 Task: Create a due date automation trigger when advanced on, 2 days after a card is due add fields without custom field "Resume" set to a number lower or equal to 1 and lower or equal to 10 at 11:00 AM.
Action: Mouse moved to (1125, 92)
Screenshot: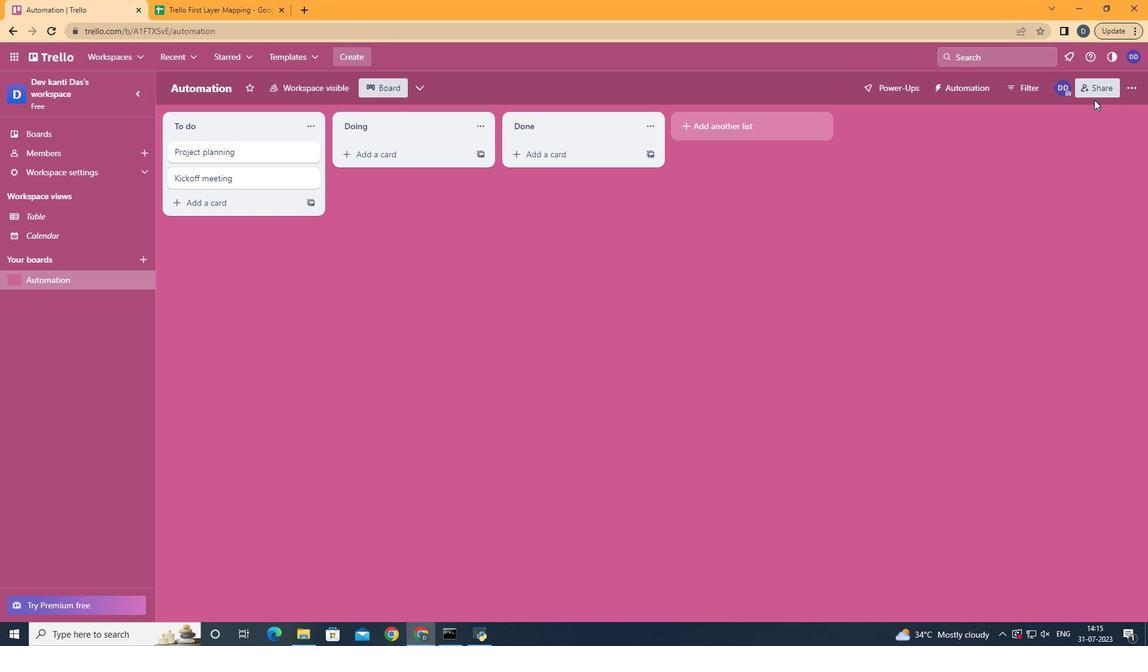 
Action: Mouse pressed left at (1125, 92)
Screenshot: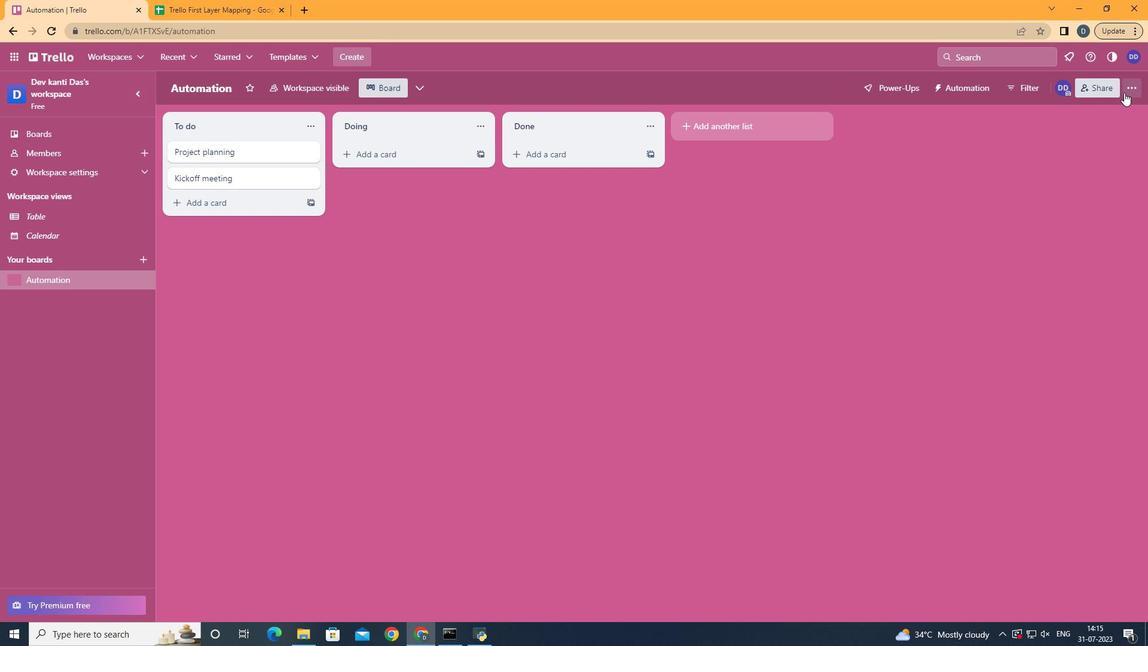 
Action: Mouse moved to (1052, 242)
Screenshot: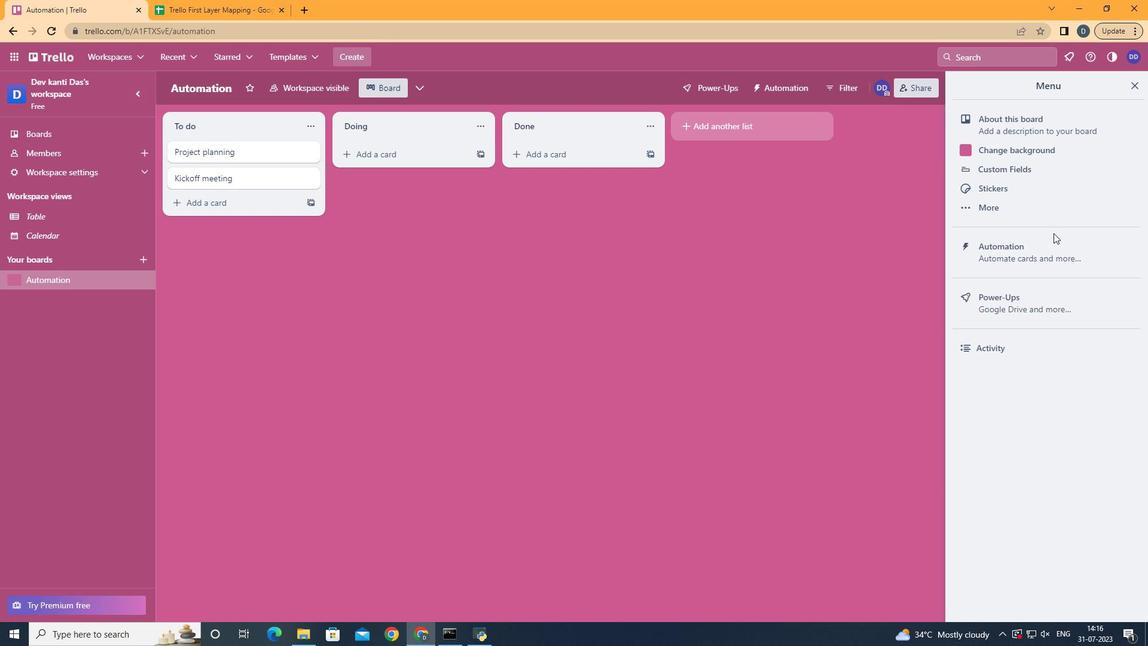 
Action: Mouse pressed left at (1052, 242)
Screenshot: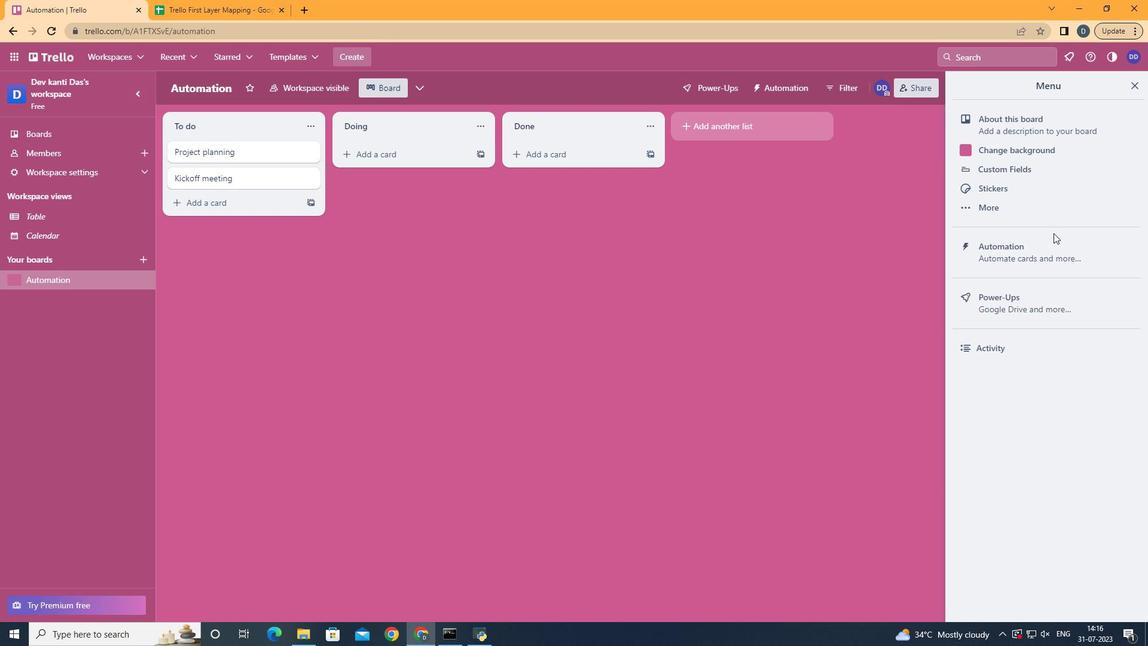 
Action: Mouse moved to (233, 235)
Screenshot: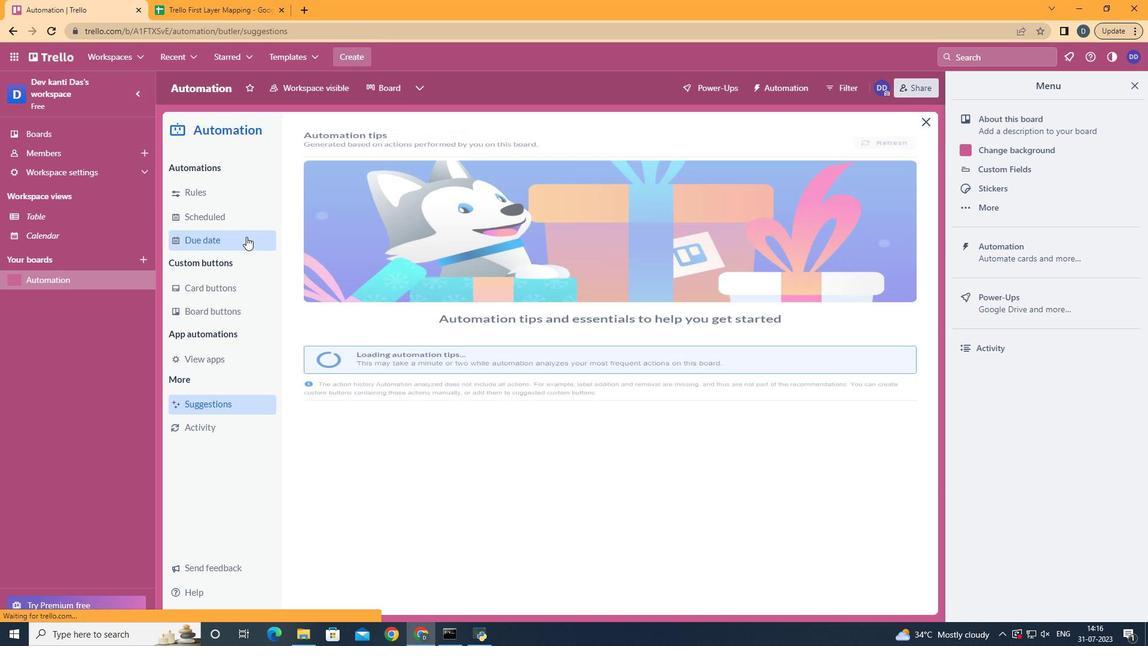 
Action: Mouse pressed left at (233, 235)
Screenshot: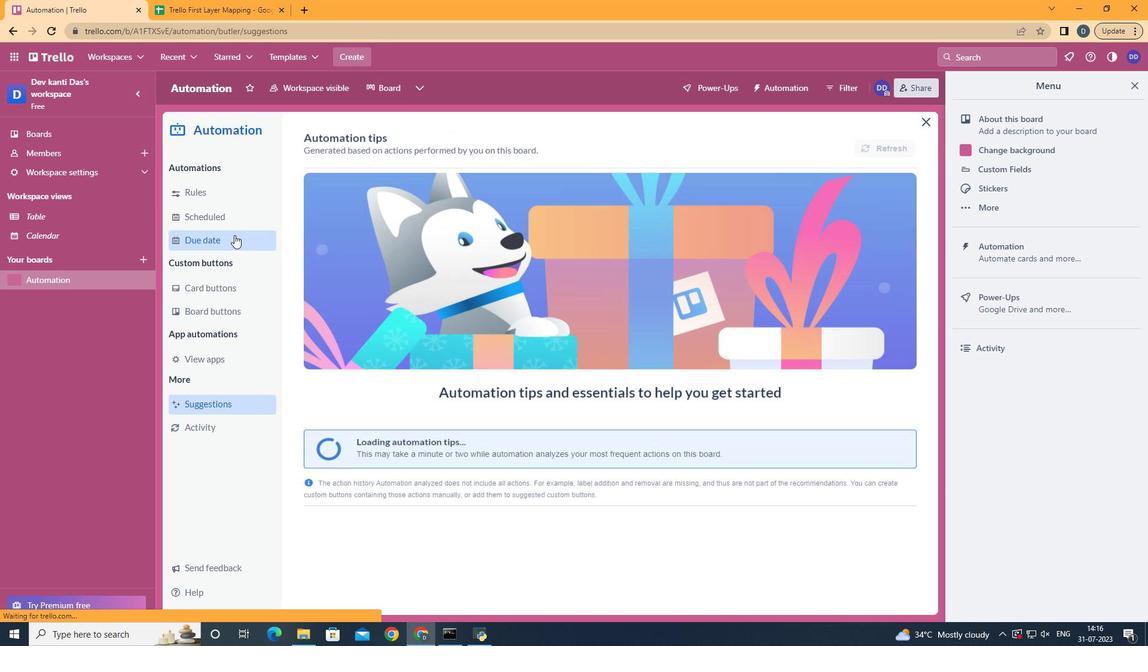 
Action: Mouse moved to (820, 142)
Screenshot: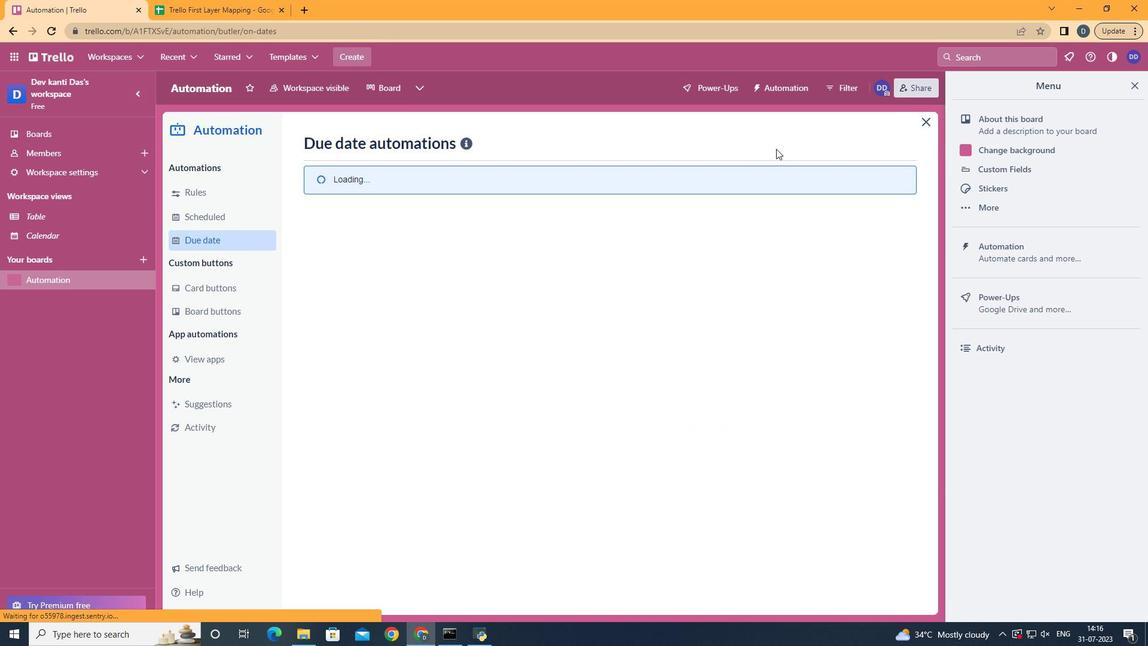 
Action: Mouse pressed left at (820, 142)
Screenshot: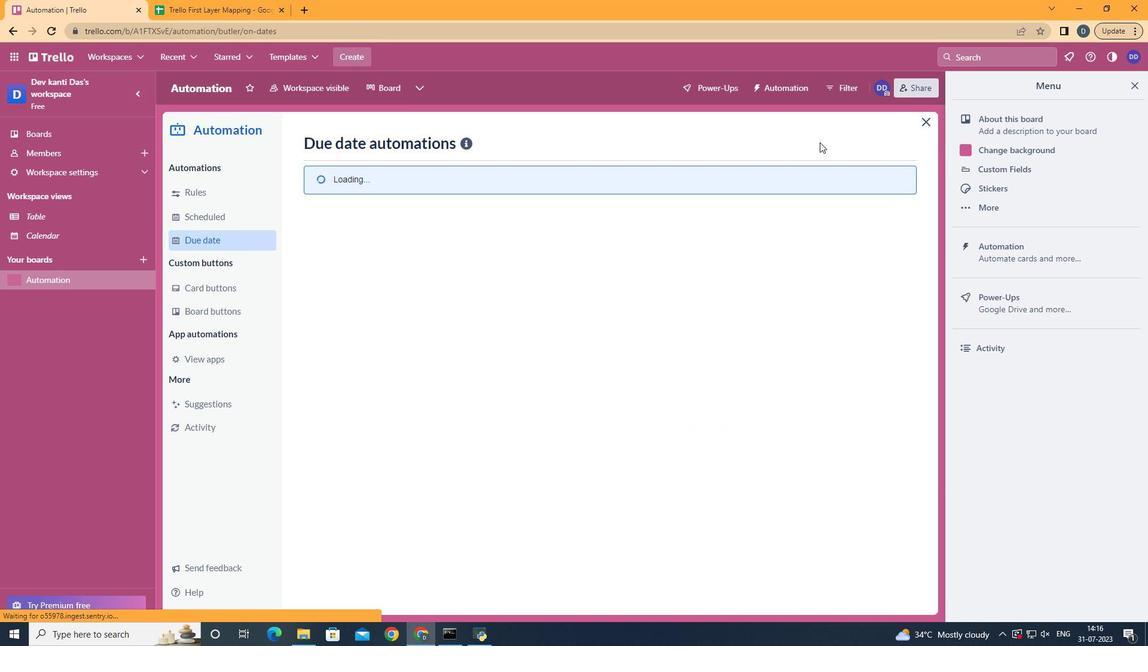 
Action: Mouse pressed left at (820, 142)
Screenshot: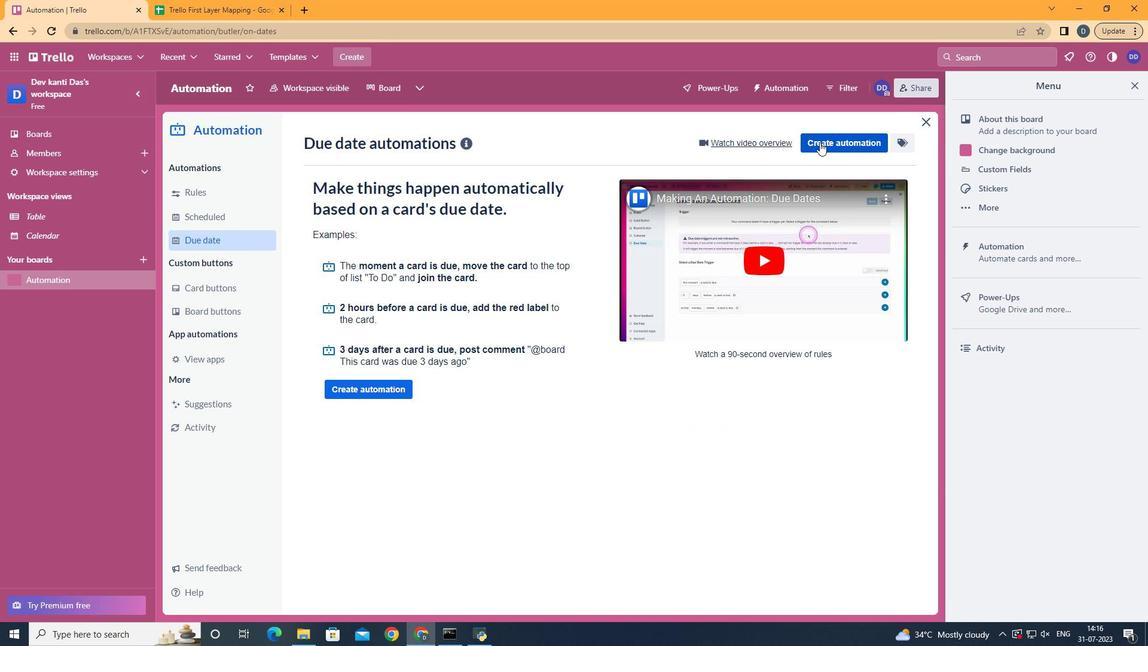 
Action: Mouse moved to (536, 254)
Screenshot: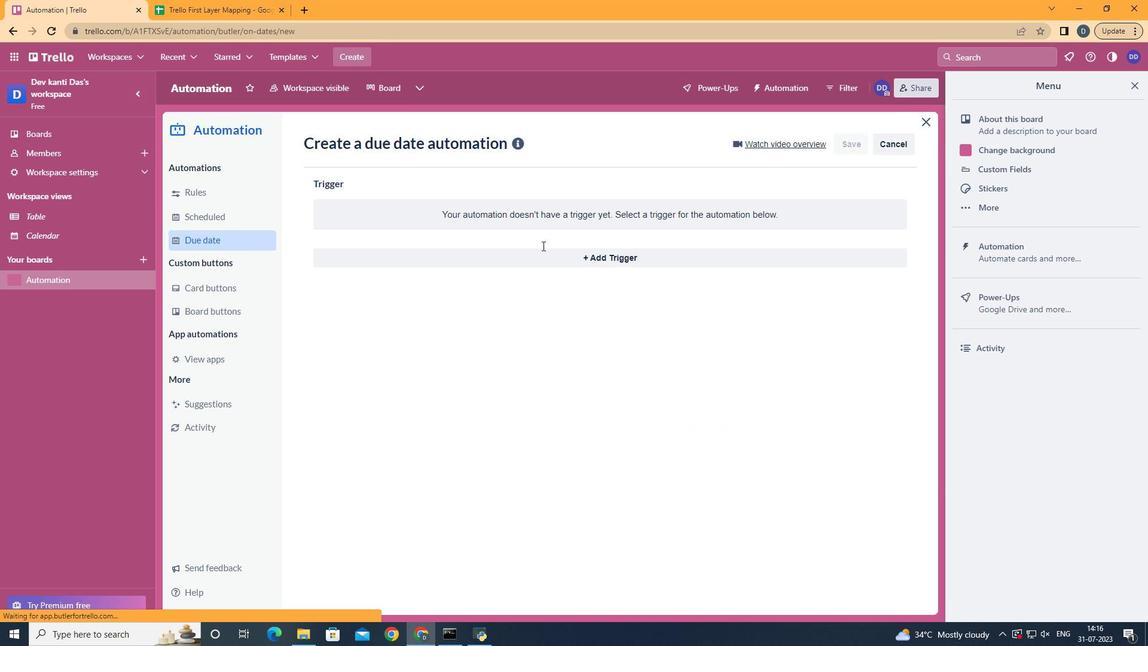 
Action: Mouse pressed left at (536, 254)
Screenshot: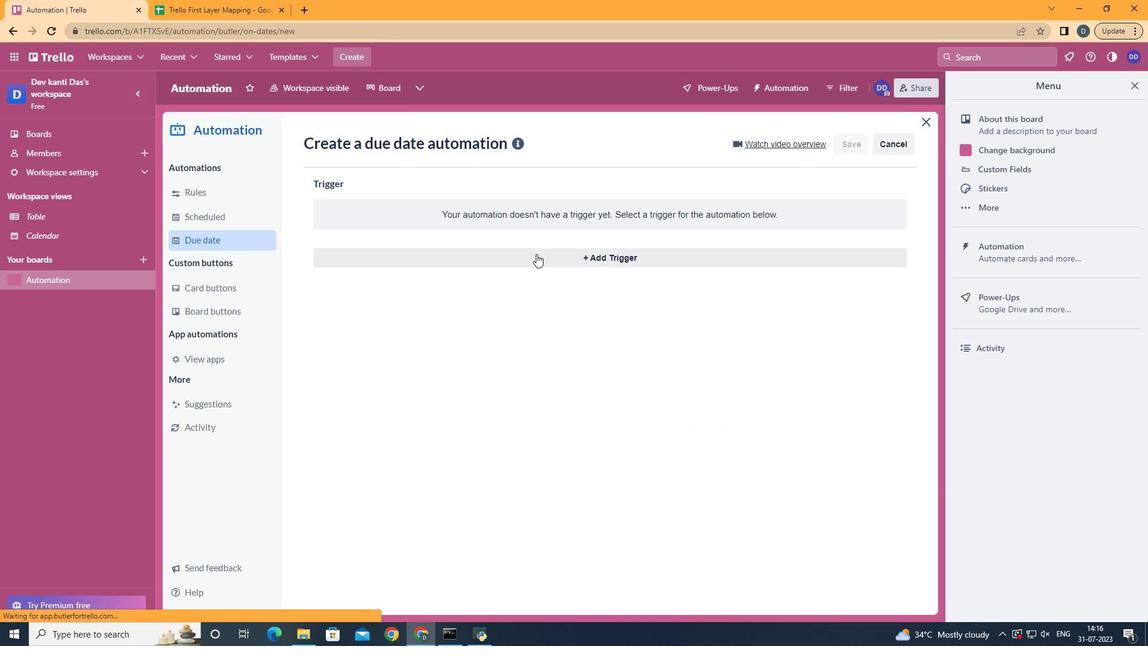 
Action: Mouse moved to (426, 484)
Screenshot: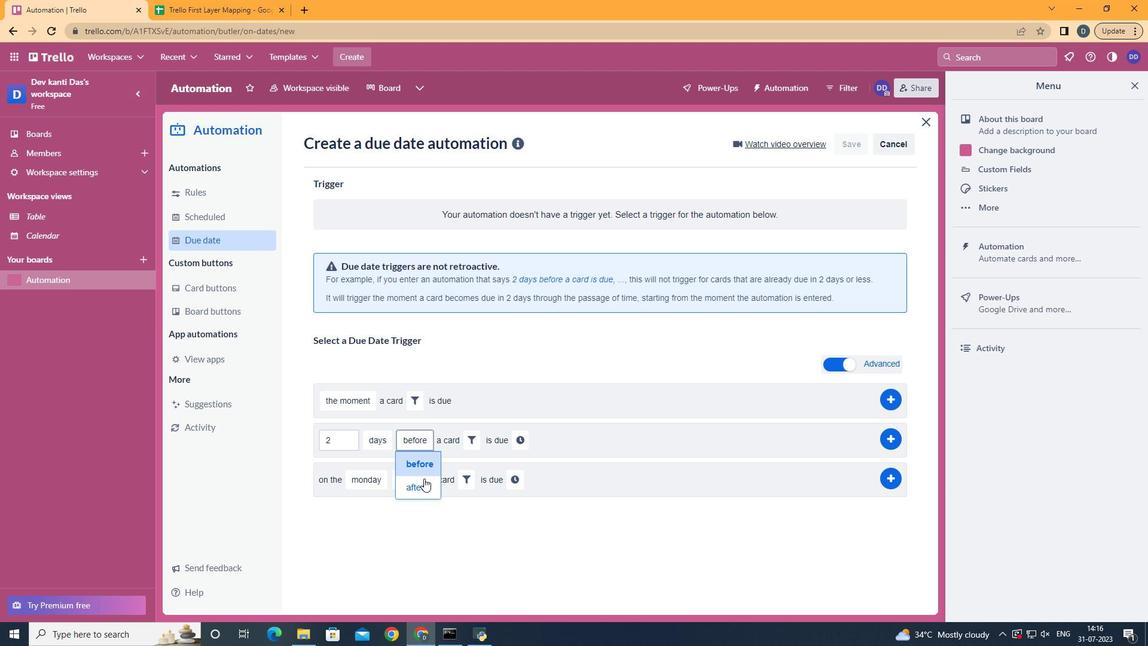 
Action: Mouse pressed left at (426, 484)
Screenshot: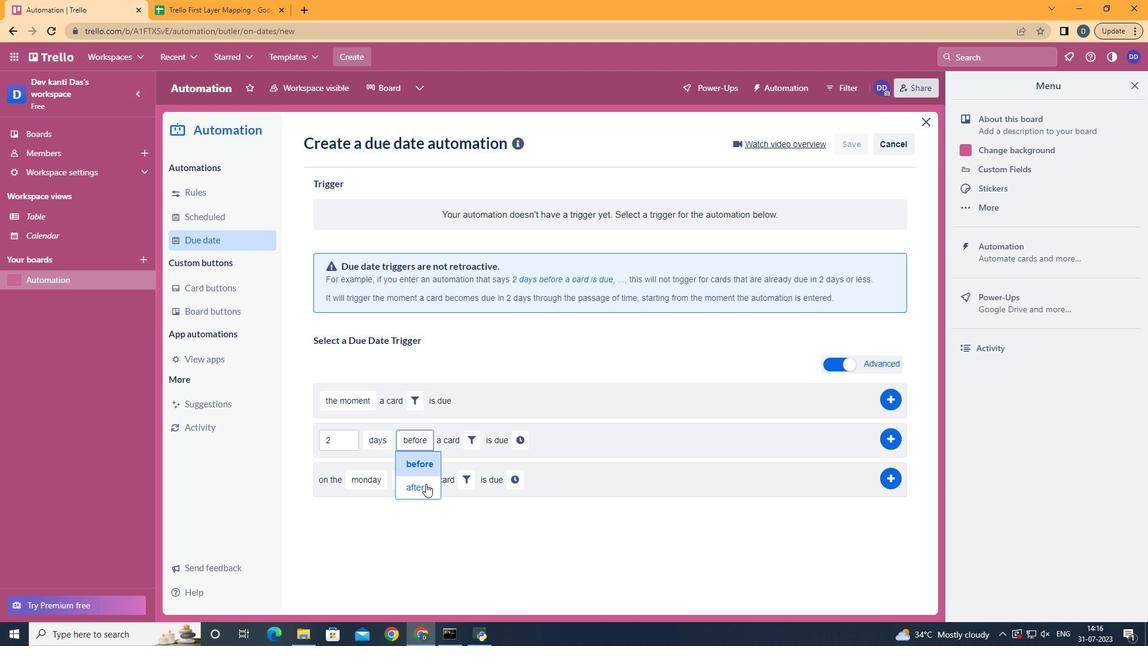 
Action: Mouse moved to (463, 436)
Screenshot: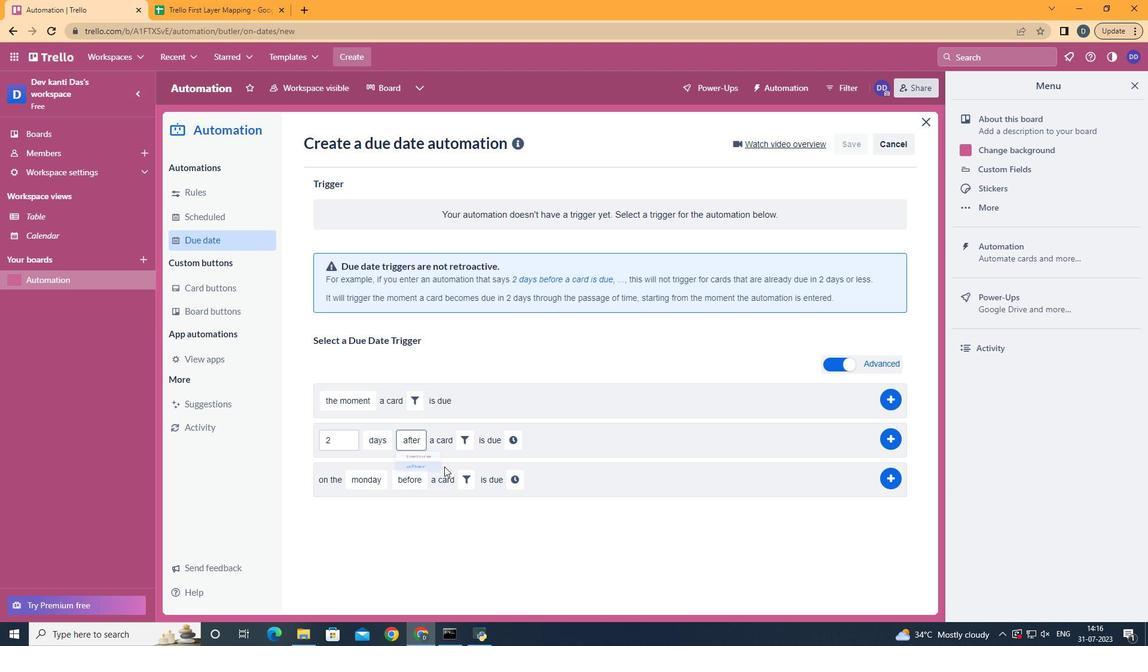 
Action: Mouse pressed left at (463, 436)
Screenshot: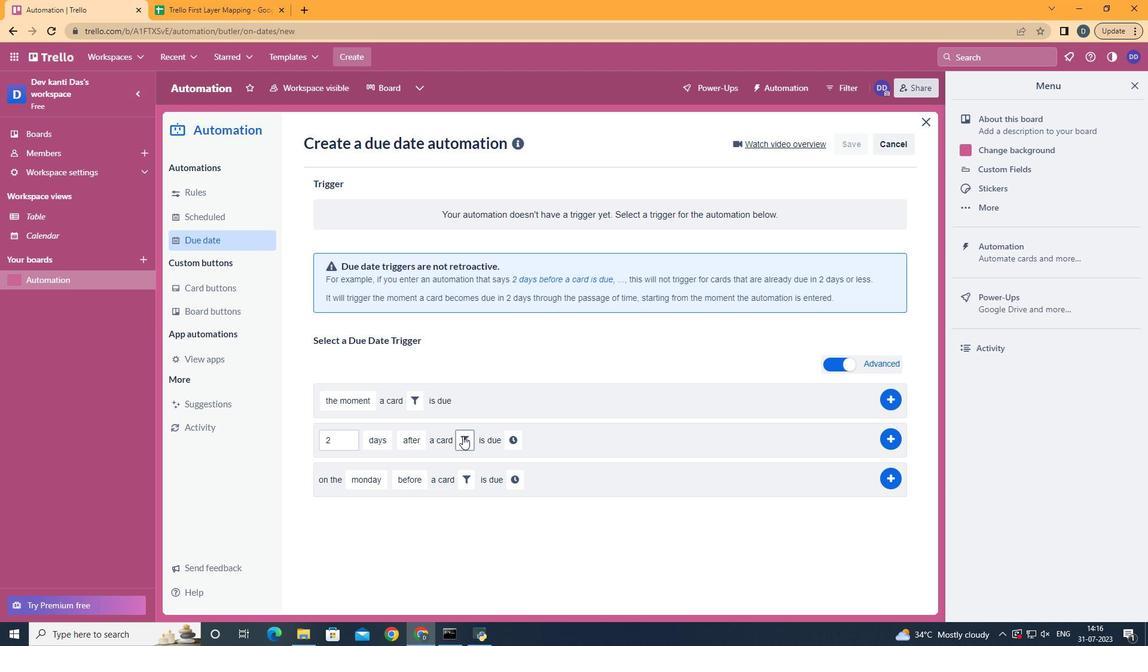 
Action: Mouse moved to (658, 472)
Screenshot: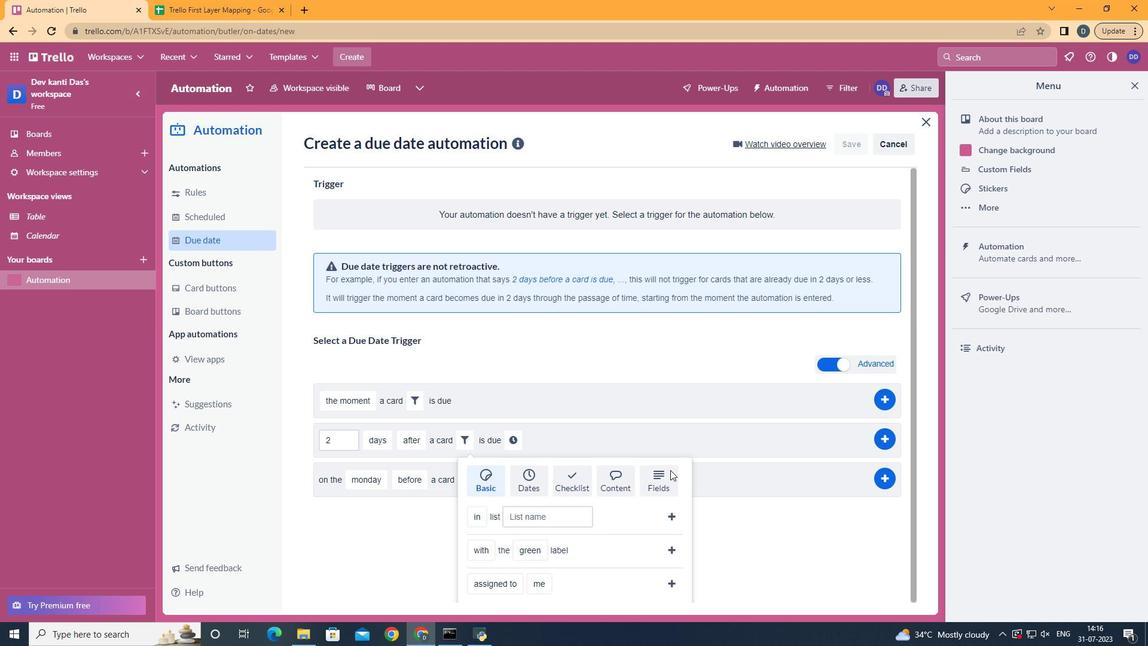 
Action: Mouse pressed left at (658, 472)
Screenshot: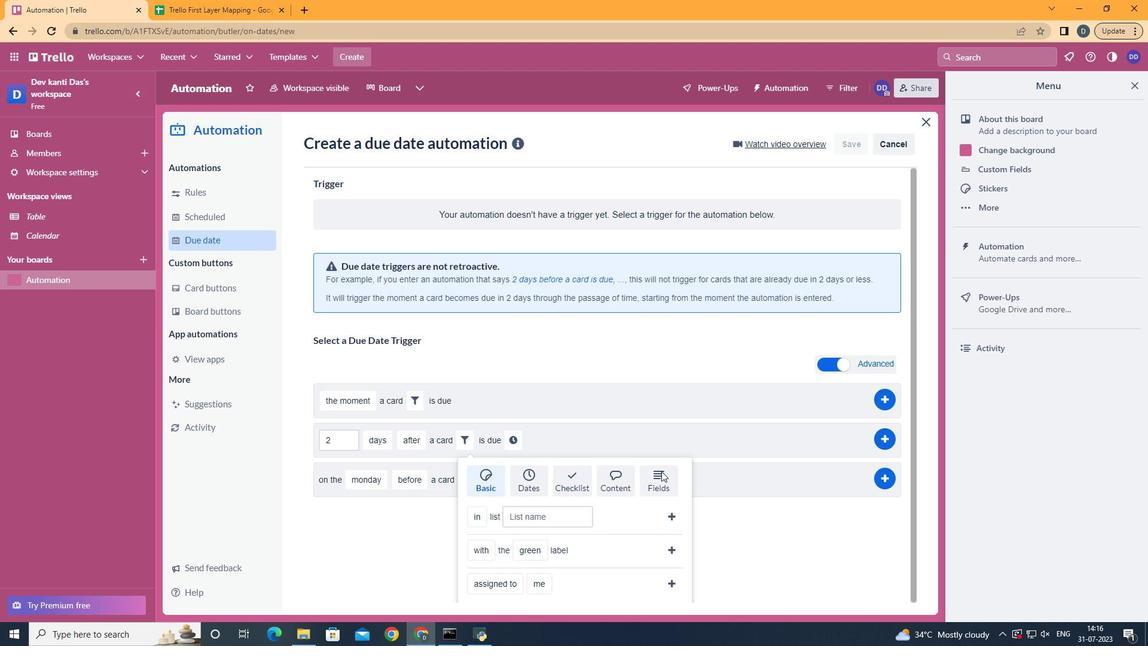 
Action: Mouse scrolled (658, 472) with delta (0, 0)
Screenshot: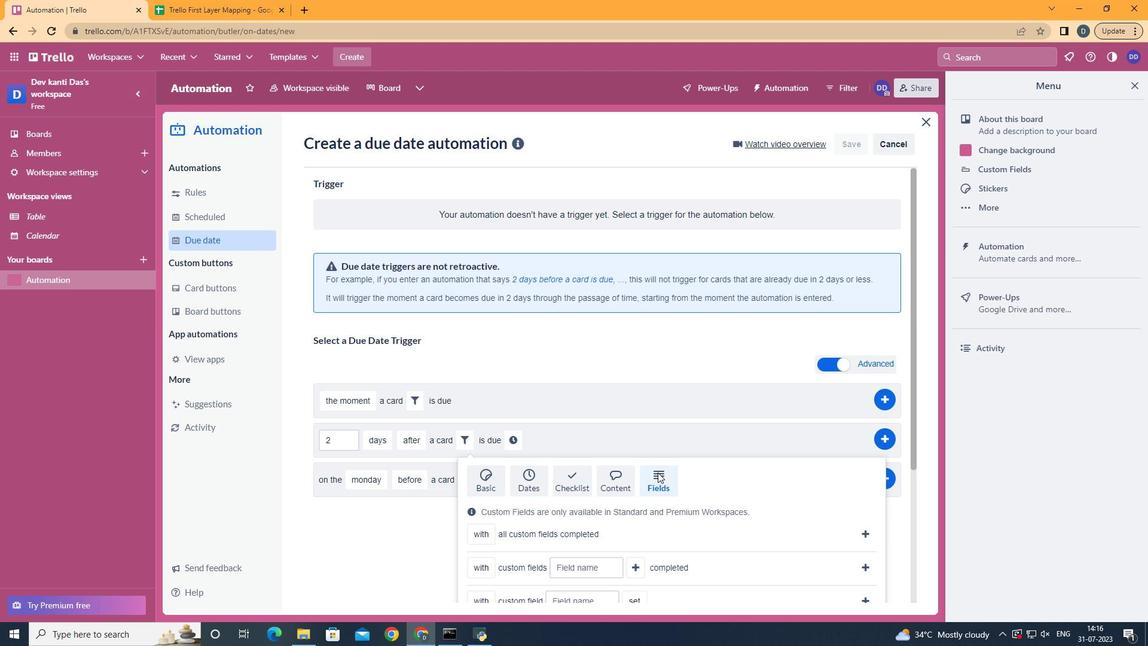 
Action: Mouse scrolled (658, 472) with delta (0, 0)
Screenshot: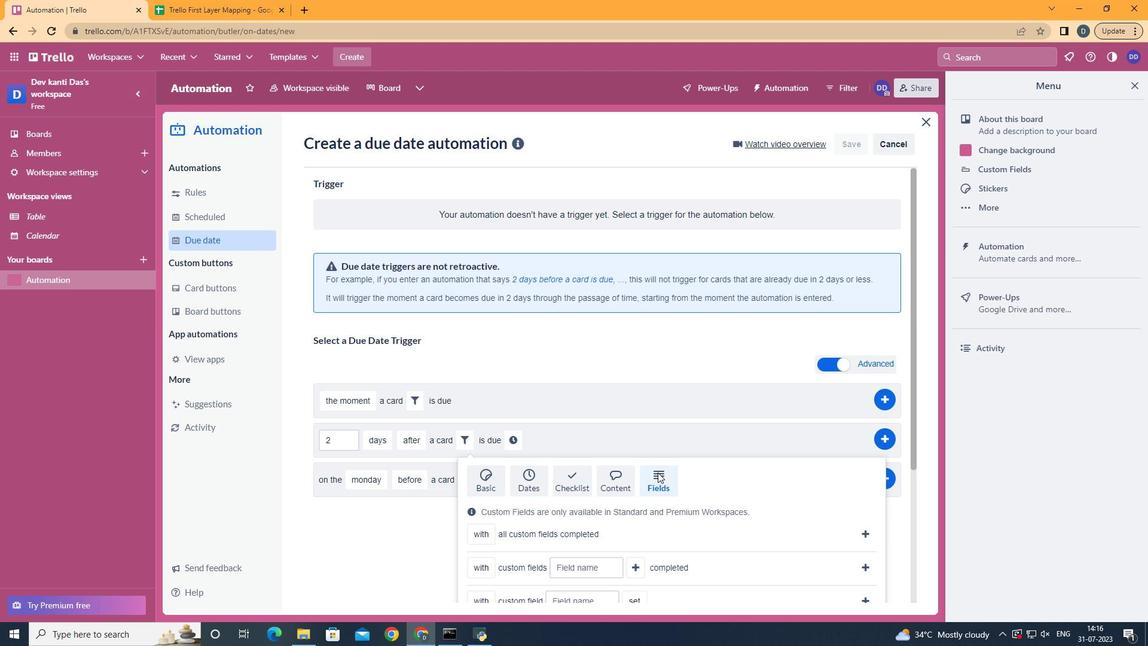 
Action: Mouse scrolled (658, 472) with delta (0, 0)
Screenshot: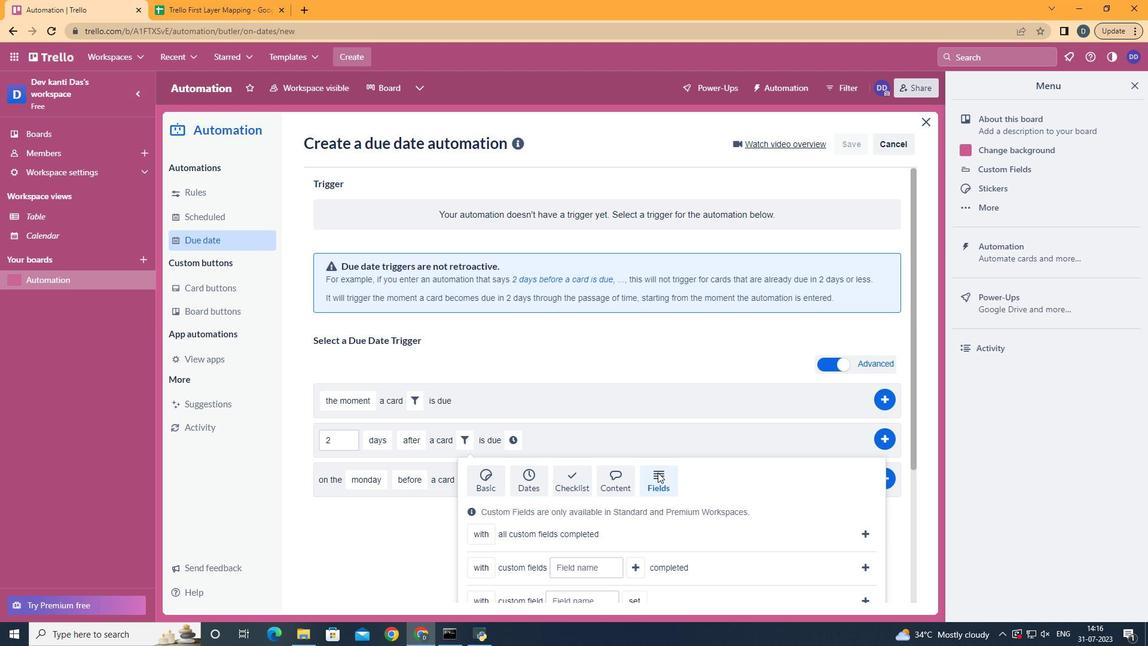 
Action: Mouse scrolled (658, 472) with delta (0, 0)
Screenshot: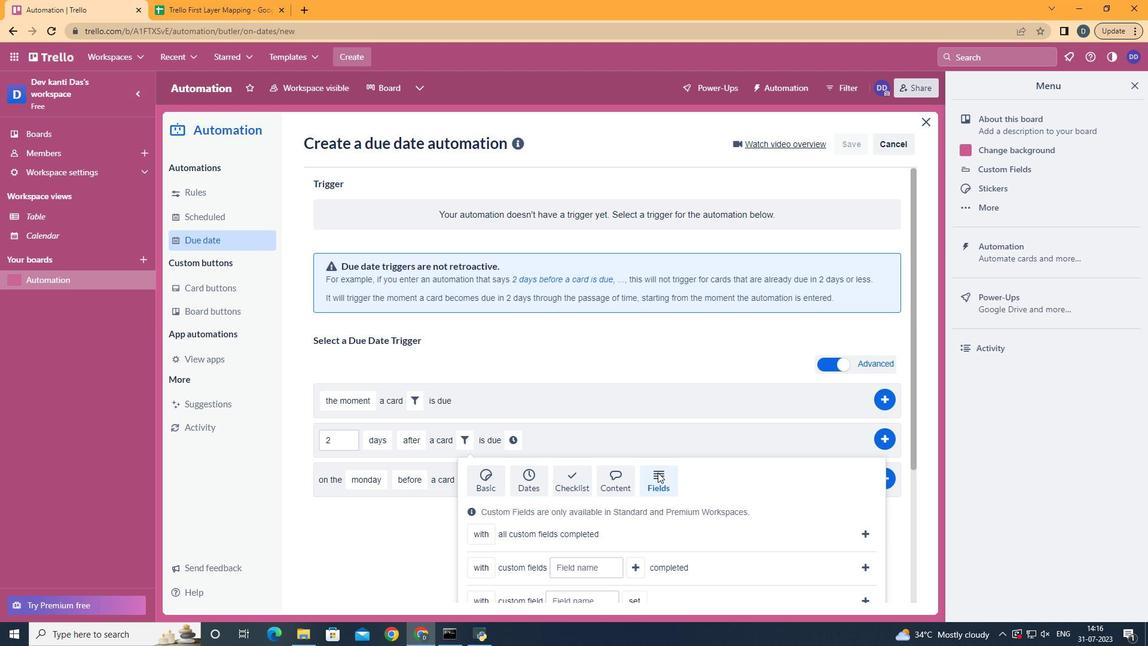 
Action: Mouse scrolled (658, 472) with delta (0, 0)
Screenshot: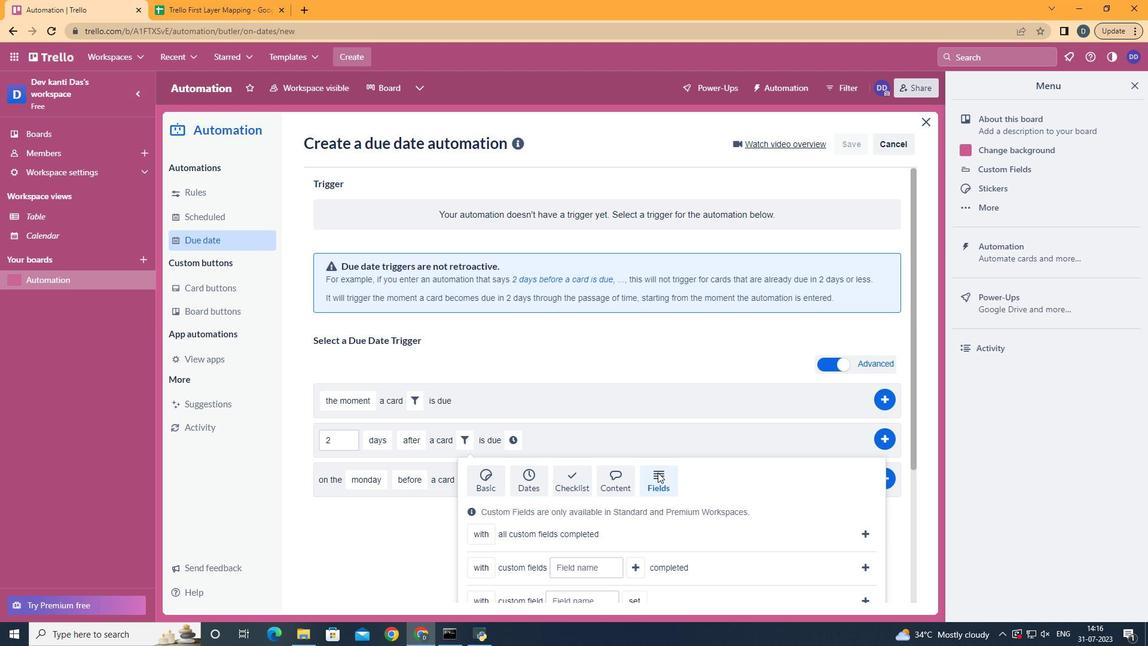 
Action: Mouse scrolled (658, 472) with delta (0, 0)
Screenshot: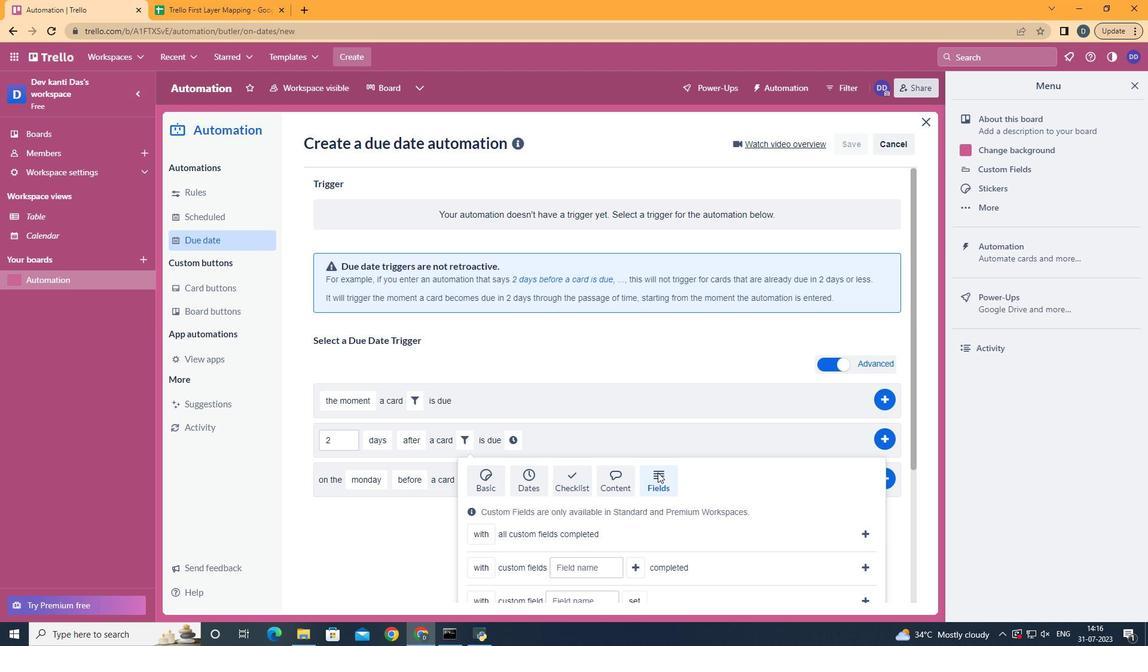 
Action: Mouse moved to (493, 554)
Screenshot: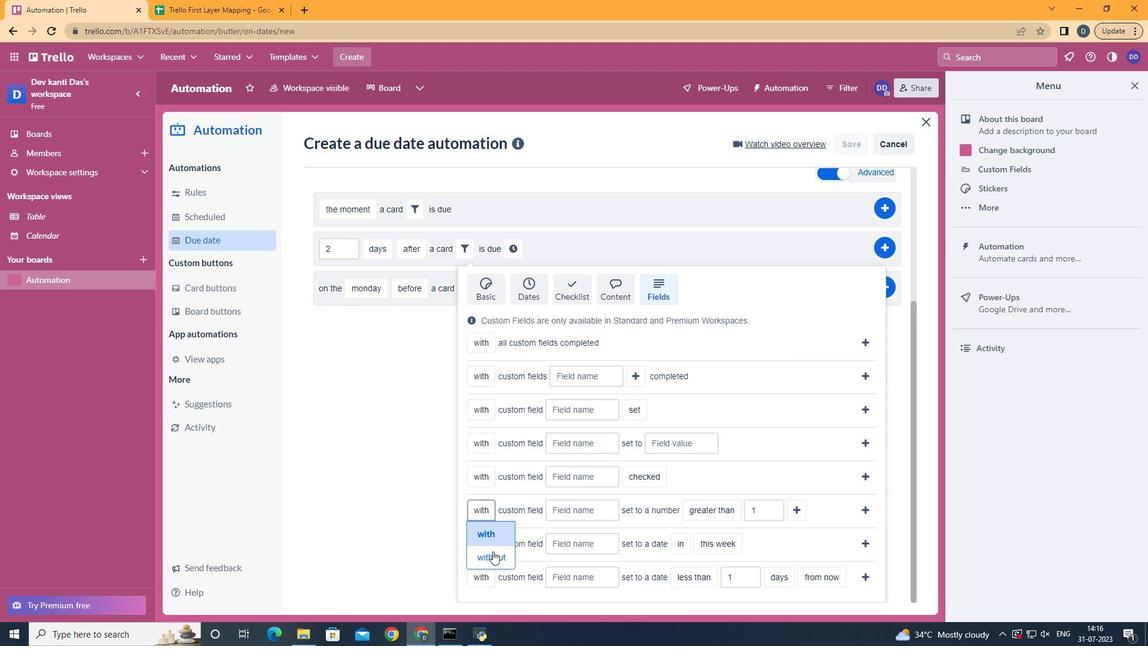 
Action: Mouse pressed left at (493, 554)
Screenshot: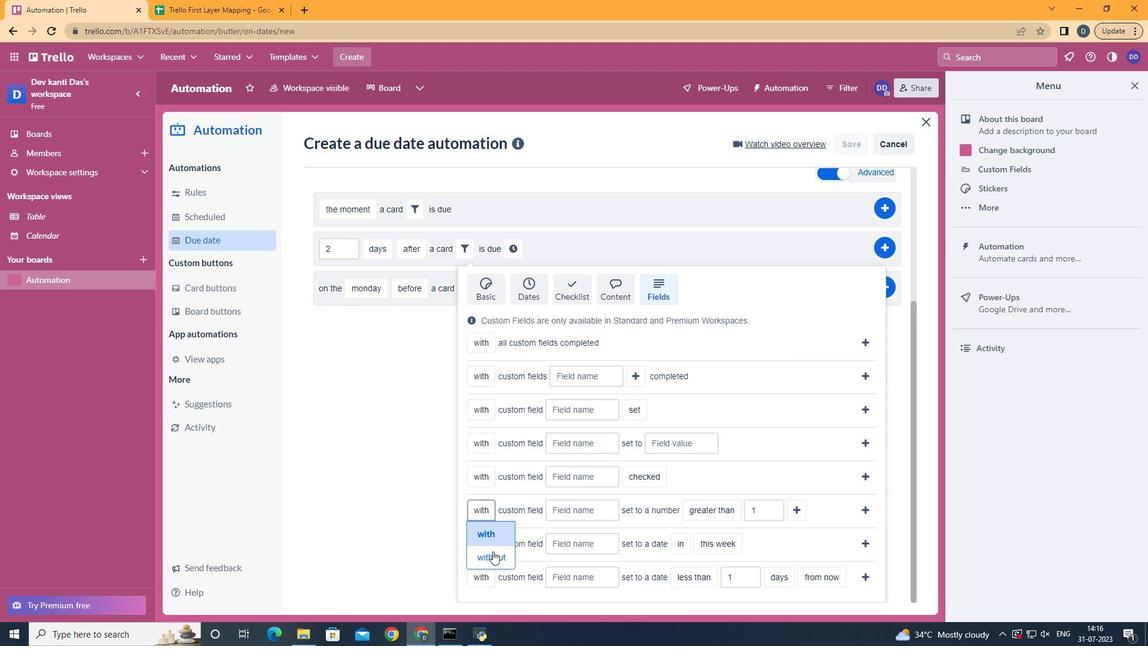 
Action: Mouse moved to (584, 510)
Screenshot: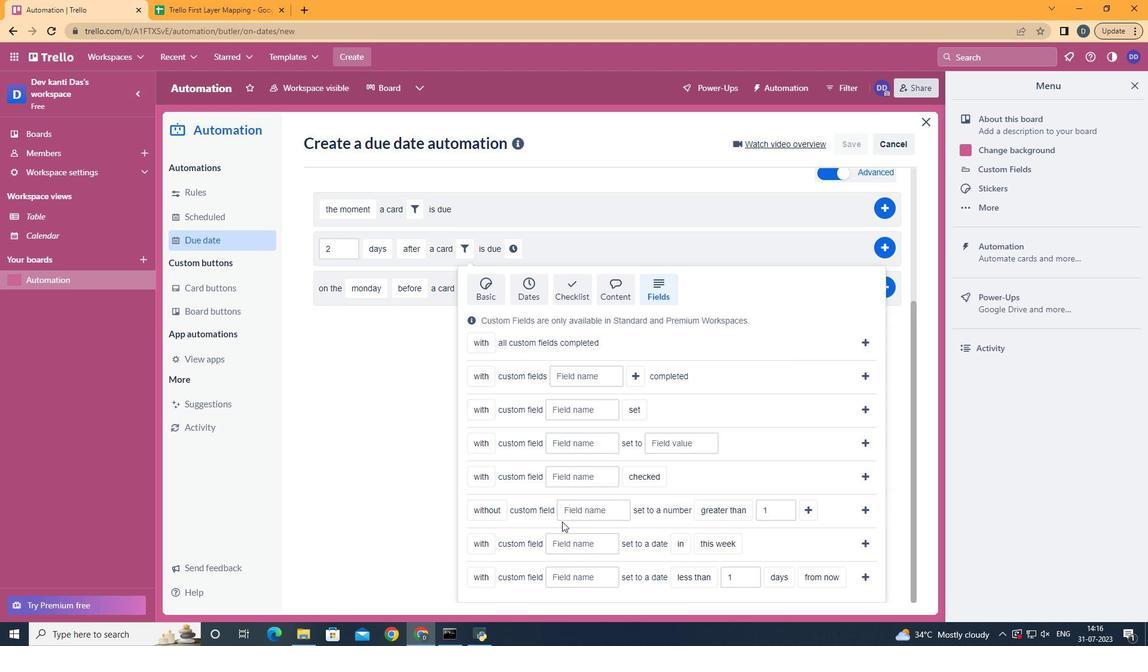
Action: Mouse pressed left at (584, 510)
Screenshot: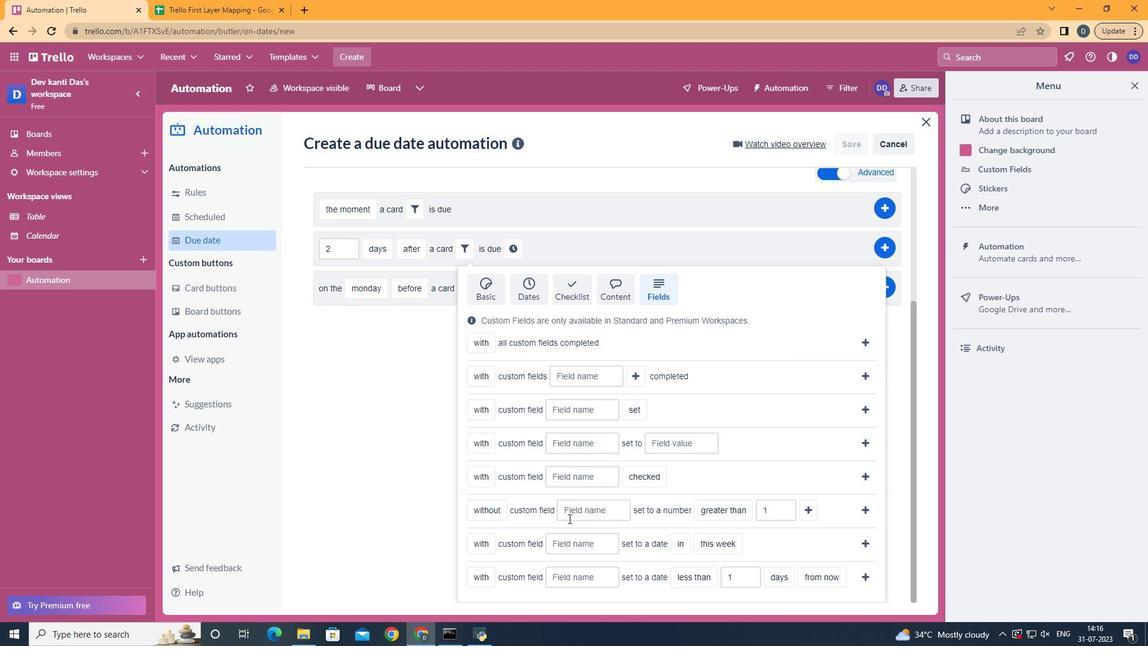
Action: Mouse moved to (567, 514)
Screenshot: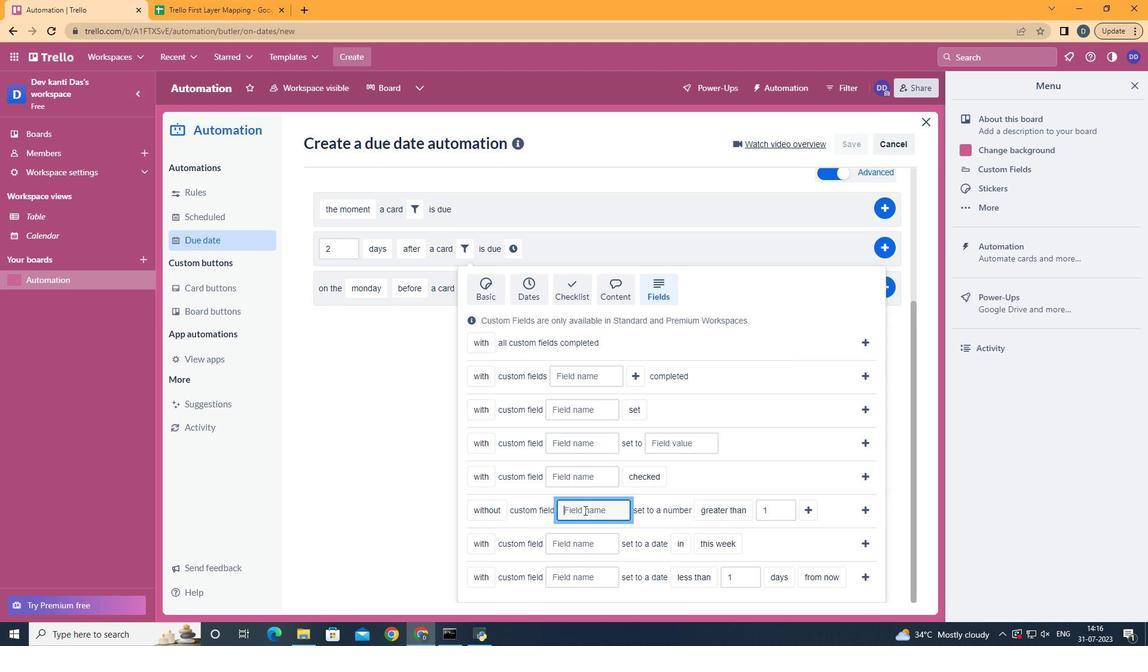 
Action: Key pressed <Key.shift>Res
Screenshot: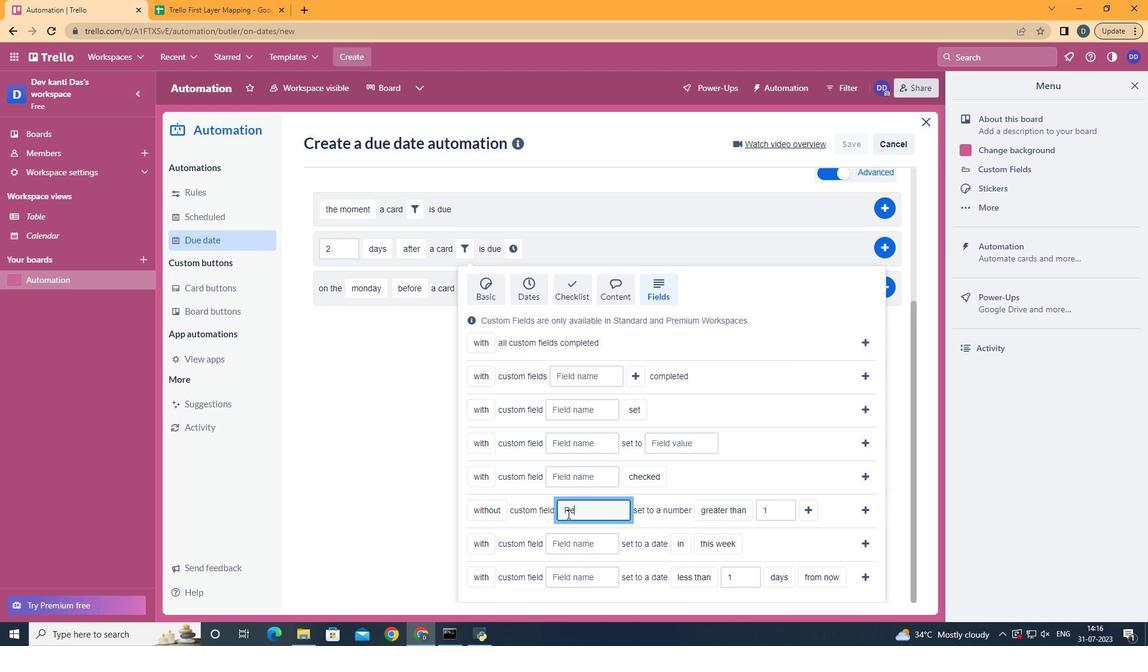 
Action: Mouse moved to (567, 514)
Screenshot: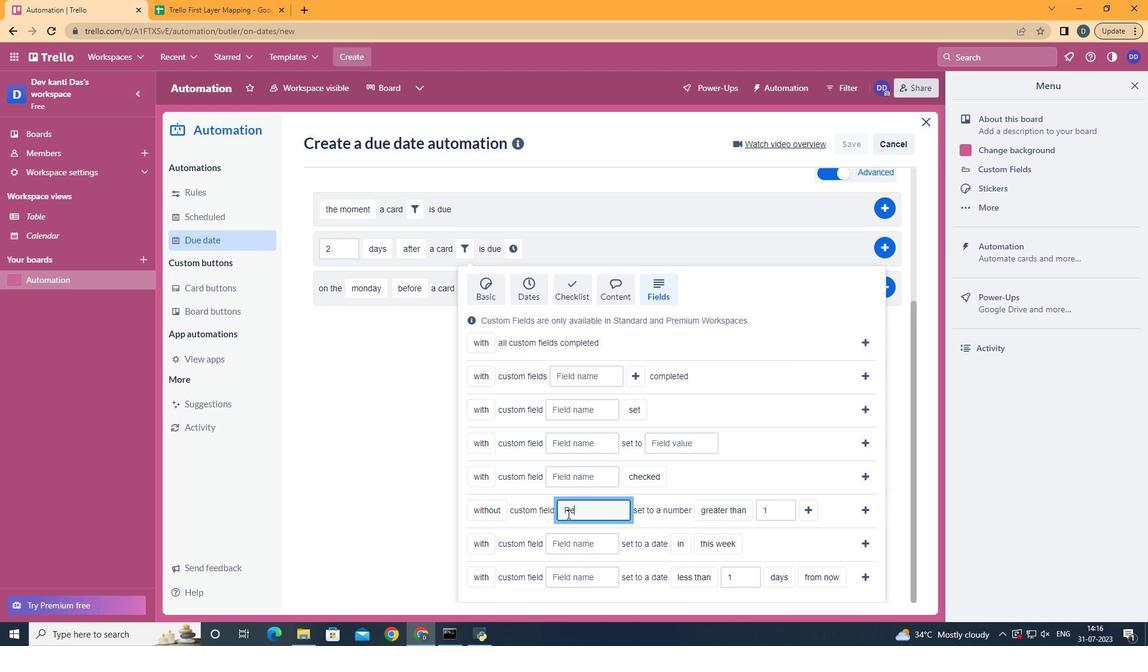 
Action: Key pressed ume
Screenshot: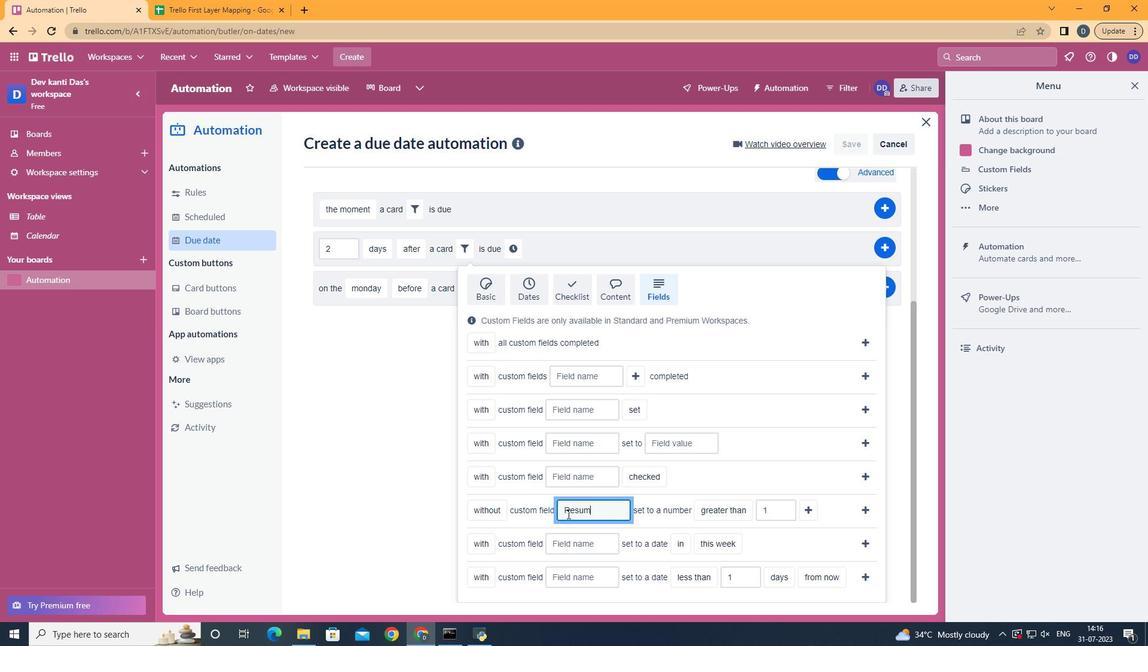 
Action: Mouse moved to (757, 487)
Screenshot: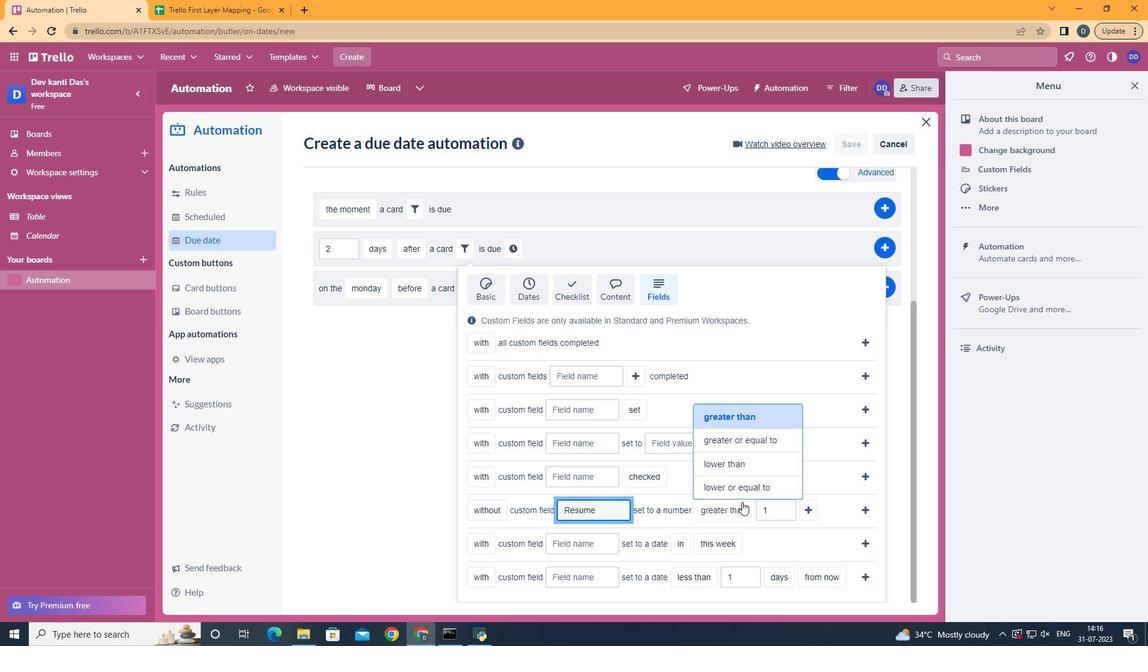 
Action: Mouse pressed left at (757, 487)
Screenshot: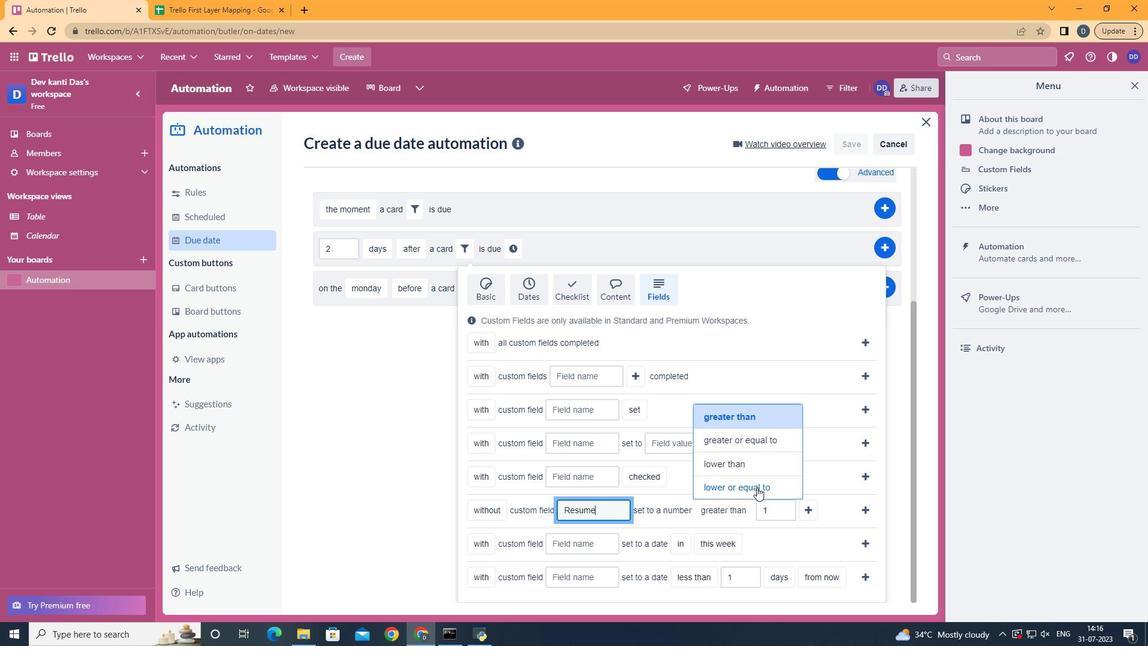 
Action: Mouse moved to (832, 508)
Screenshot: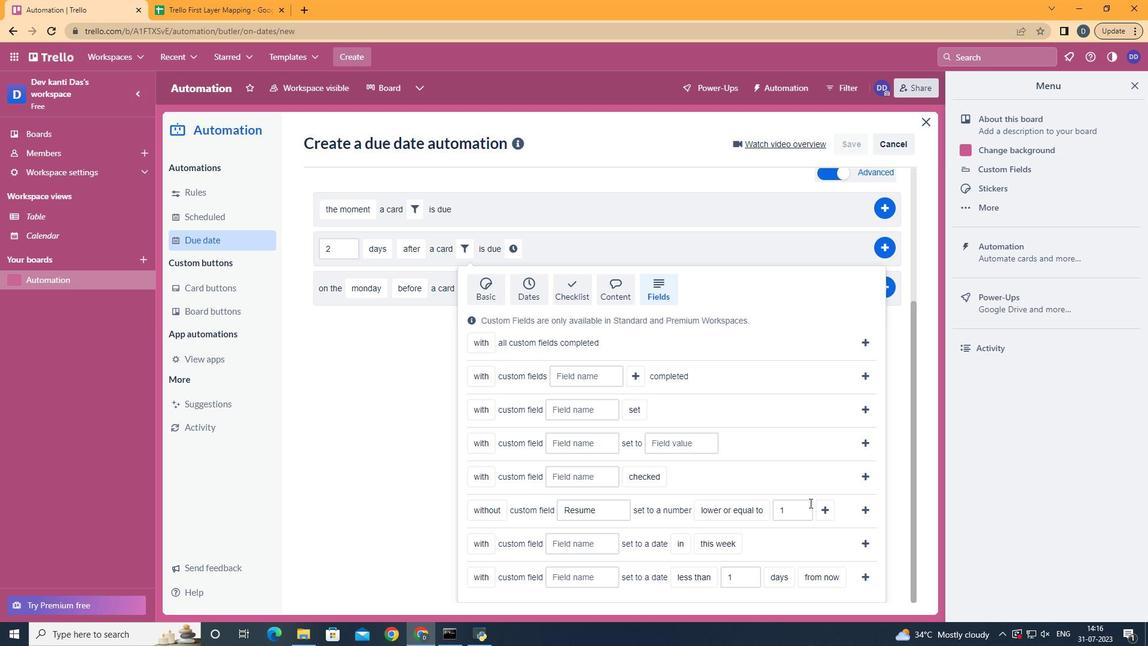 
Action: Mouse pressed left at (832, 508)
Screenshot: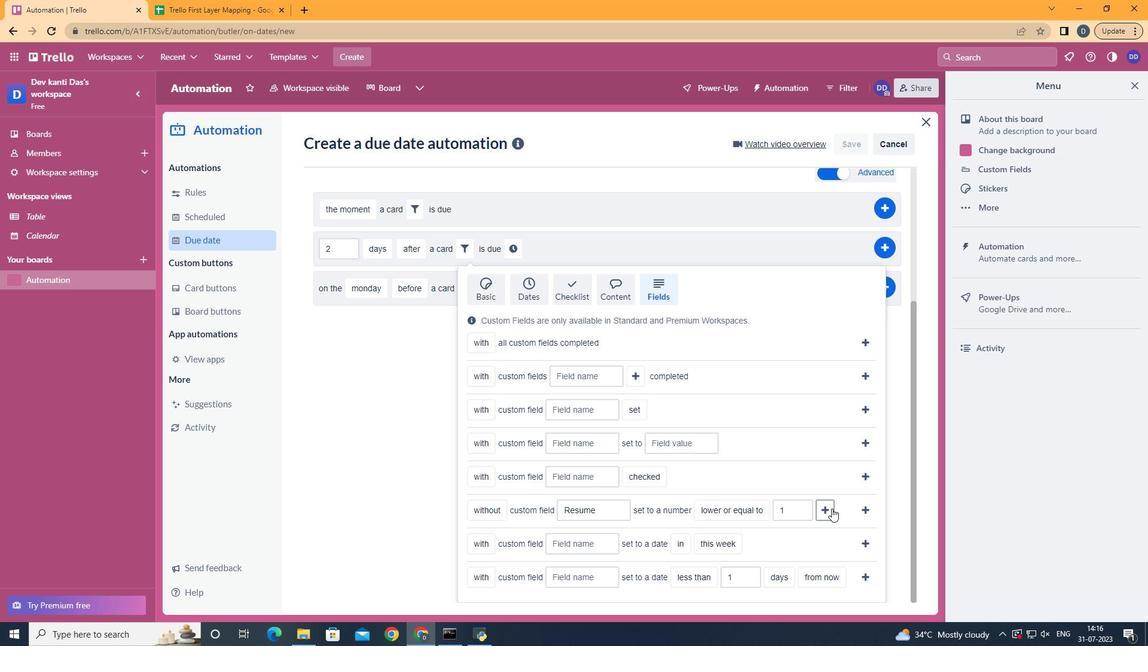 
Action: Mouse moved to (559, 466)
Screenshot: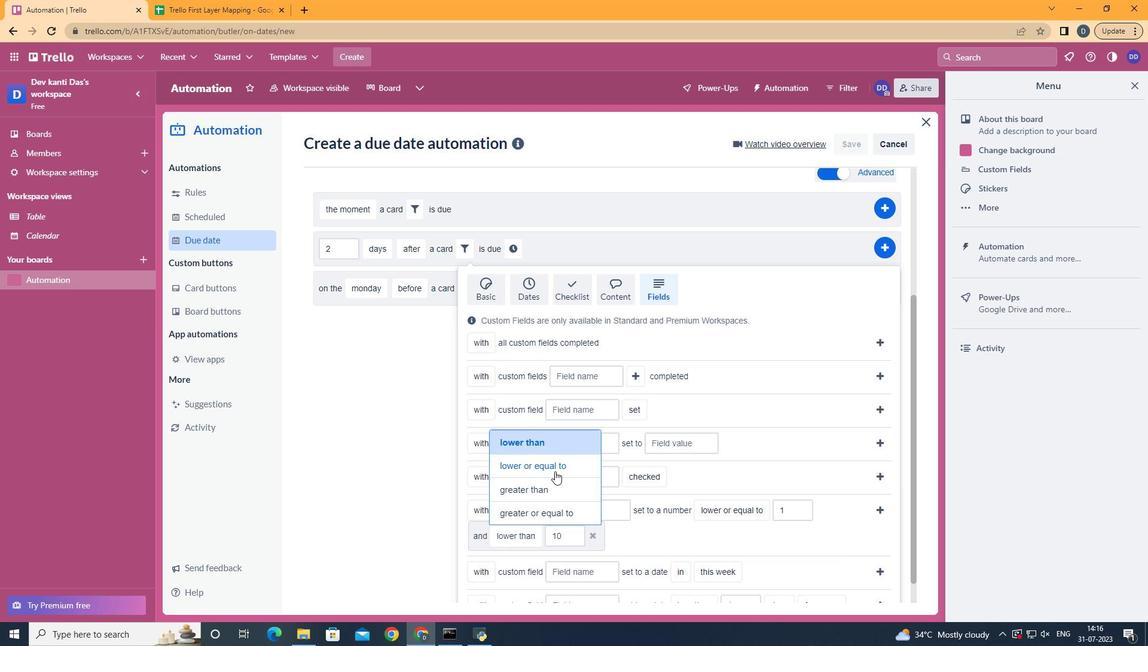 
Action: Mouse pressed left at (559, 466)
Screenshot: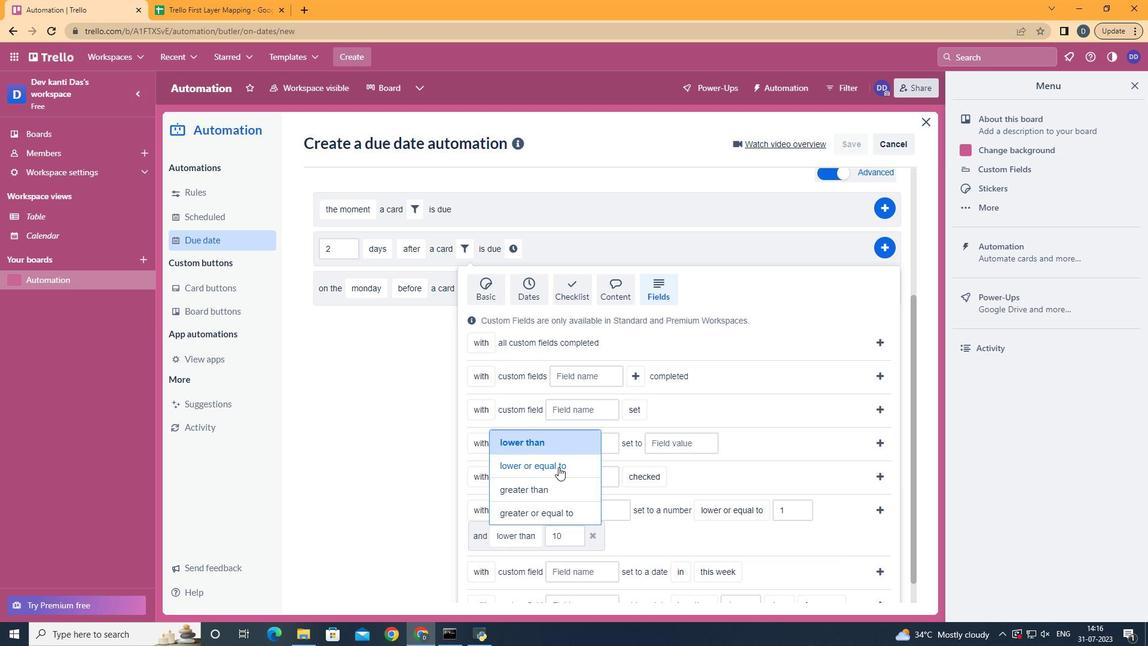 
Action: Mouse moved to (883, 508)
Screenshot: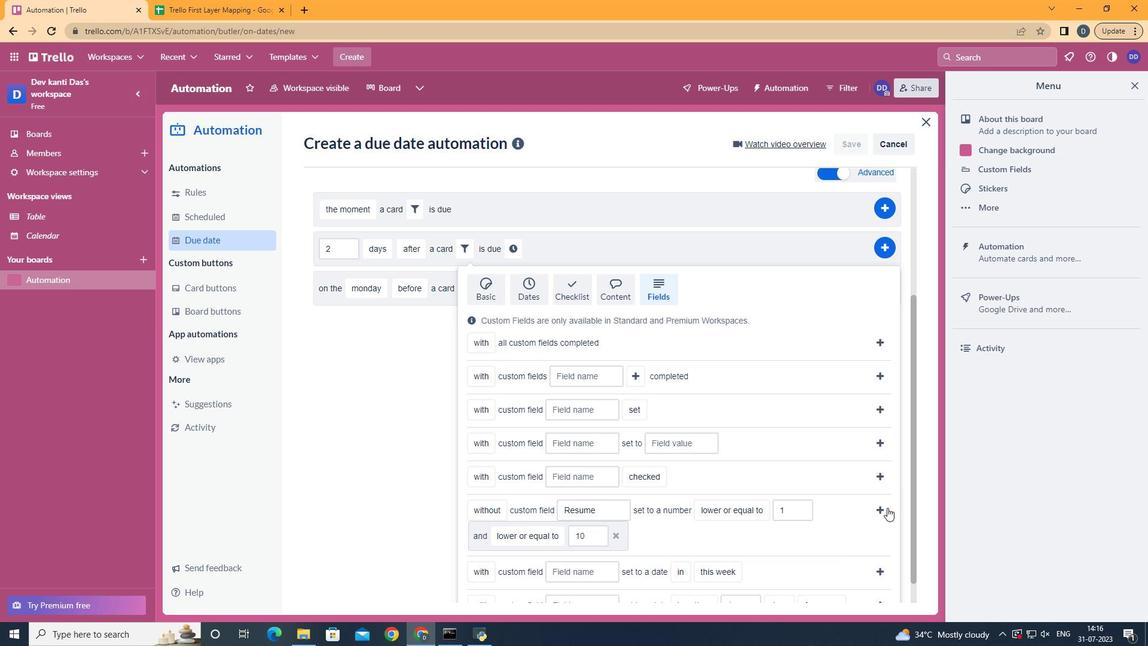 
Action: Mouse pressed left at (883, 508)
Screenshot: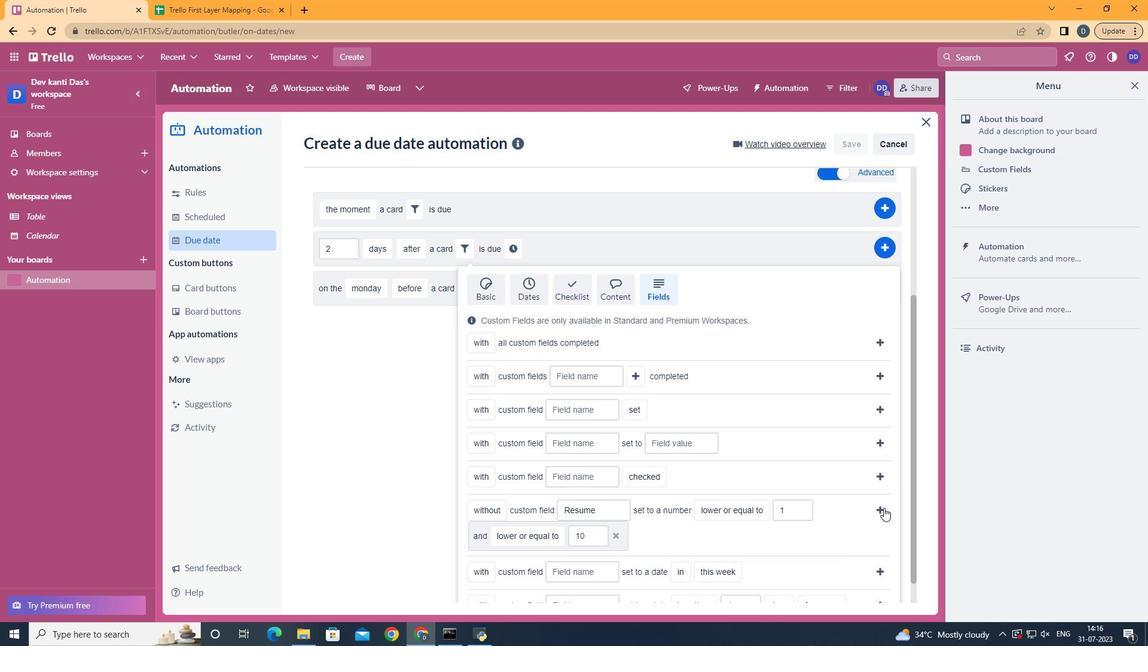 
Action: Mouse moved to (336, 472)
Screenshot: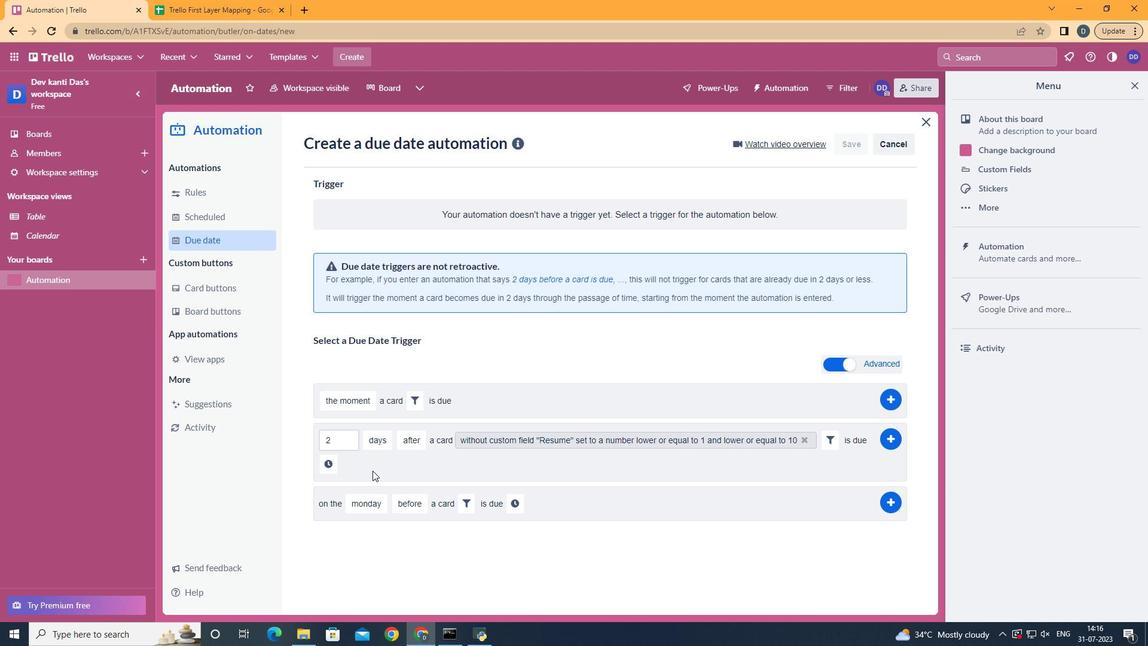 
Action: Mouse pressed left at (336, 472)
Screenshot: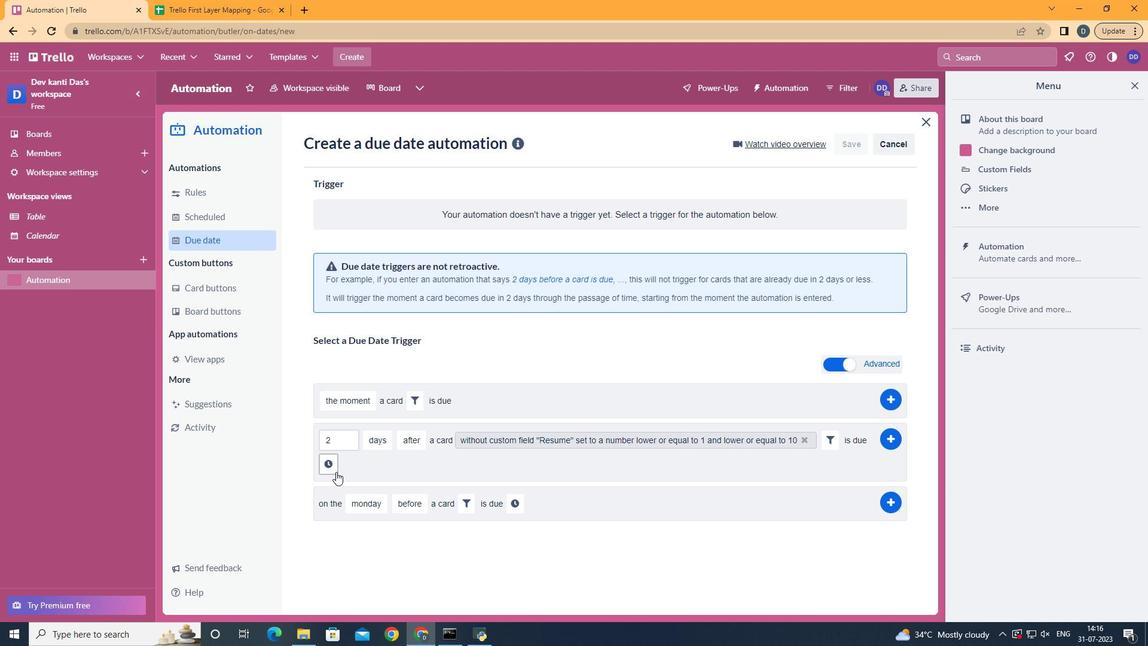 
Action: Mouse moved to (363, 471)
Screenshot: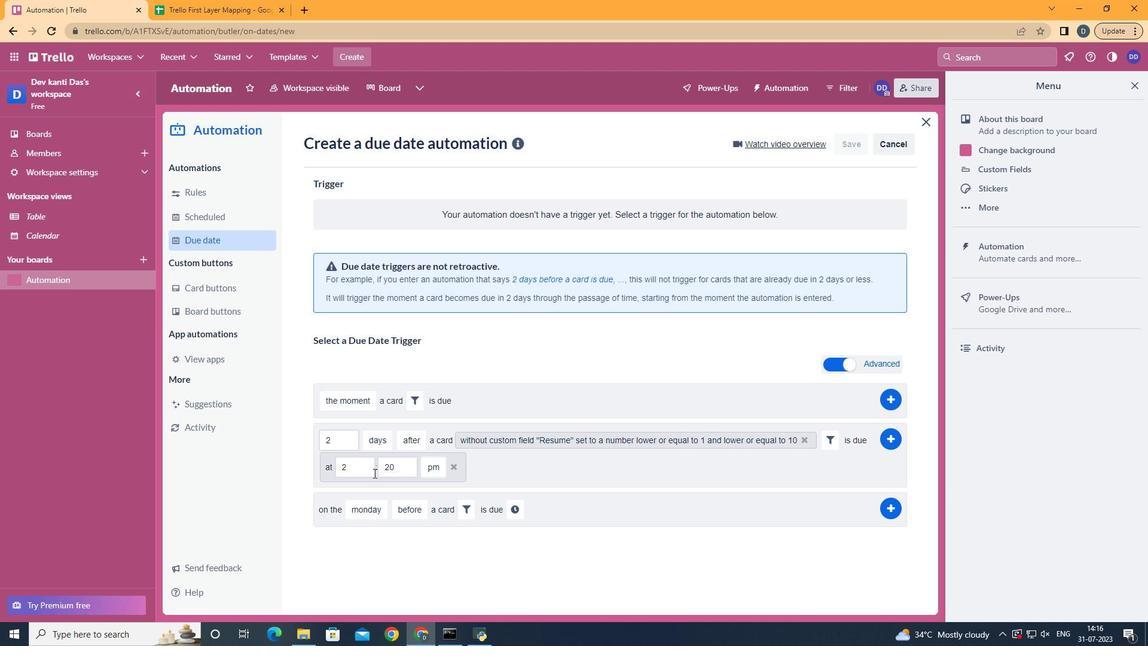 
Action: Mouse pressed left at (363, 471)
Screenshot: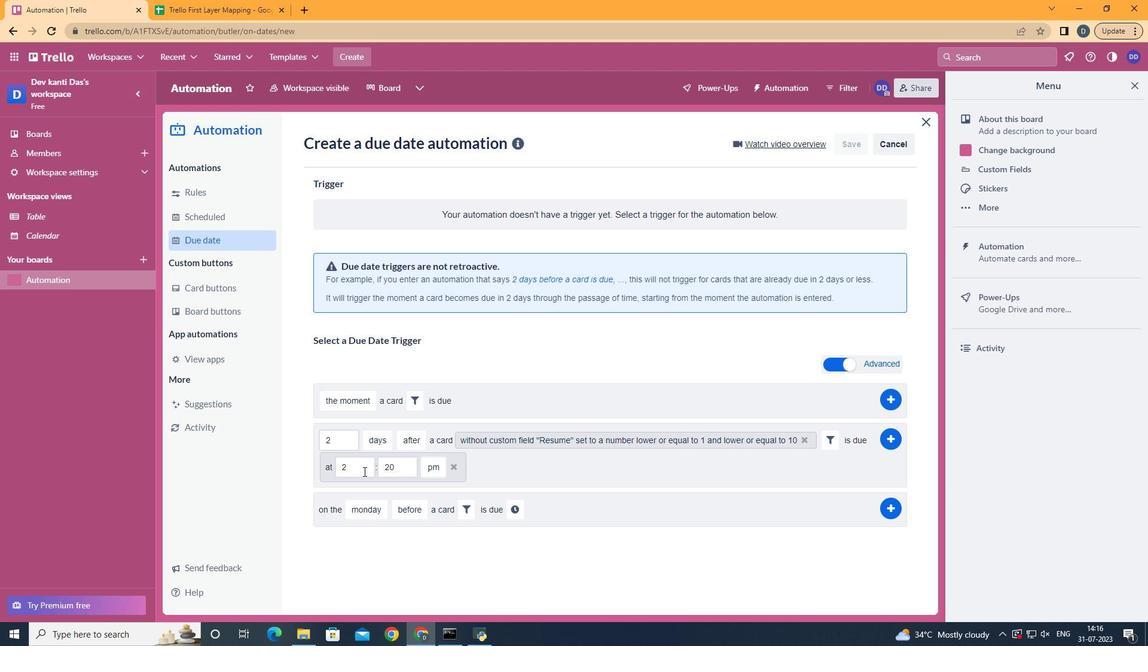 
Action: Key pressed <Key.backspace>11
Screenshot: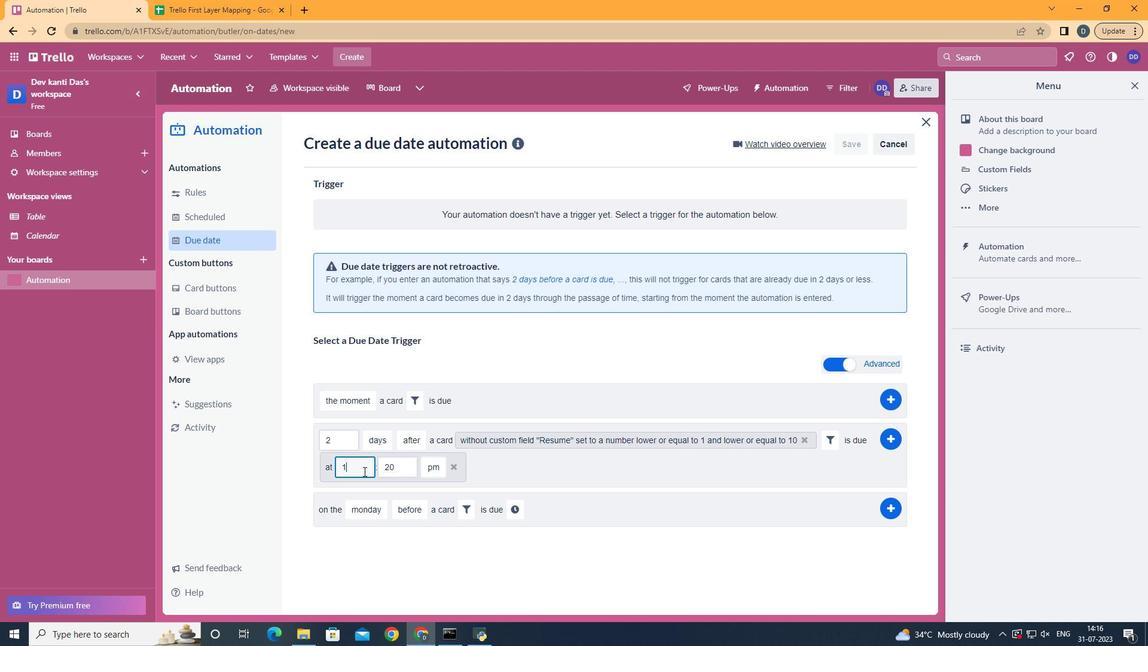 
Action: Mouse moved to (402, 465)
Screenshot: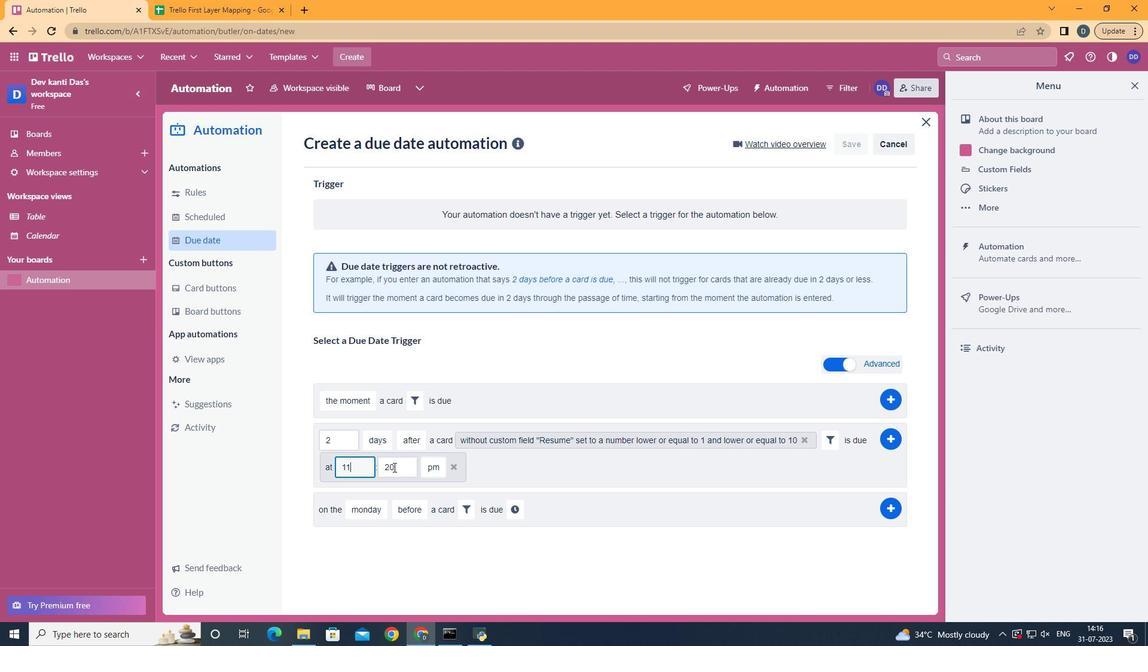 
Action: Mouse pressed left at (402, 465)
Screenshot: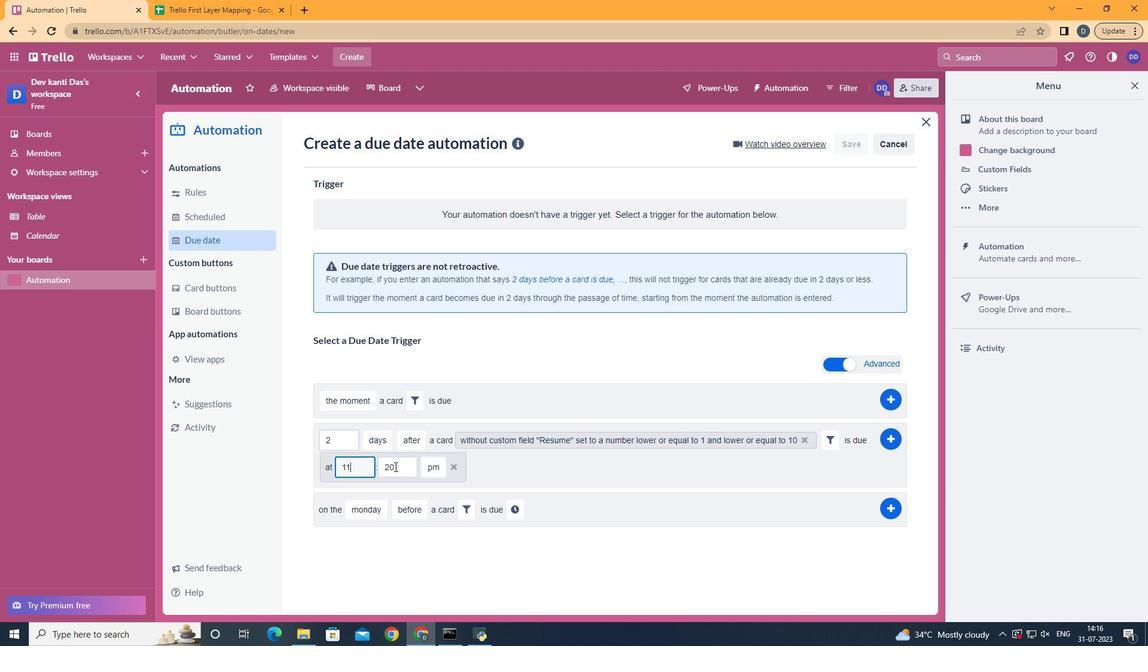 
Action: Key pressed <Key.backspace><Key.backspace>00
Screenshot: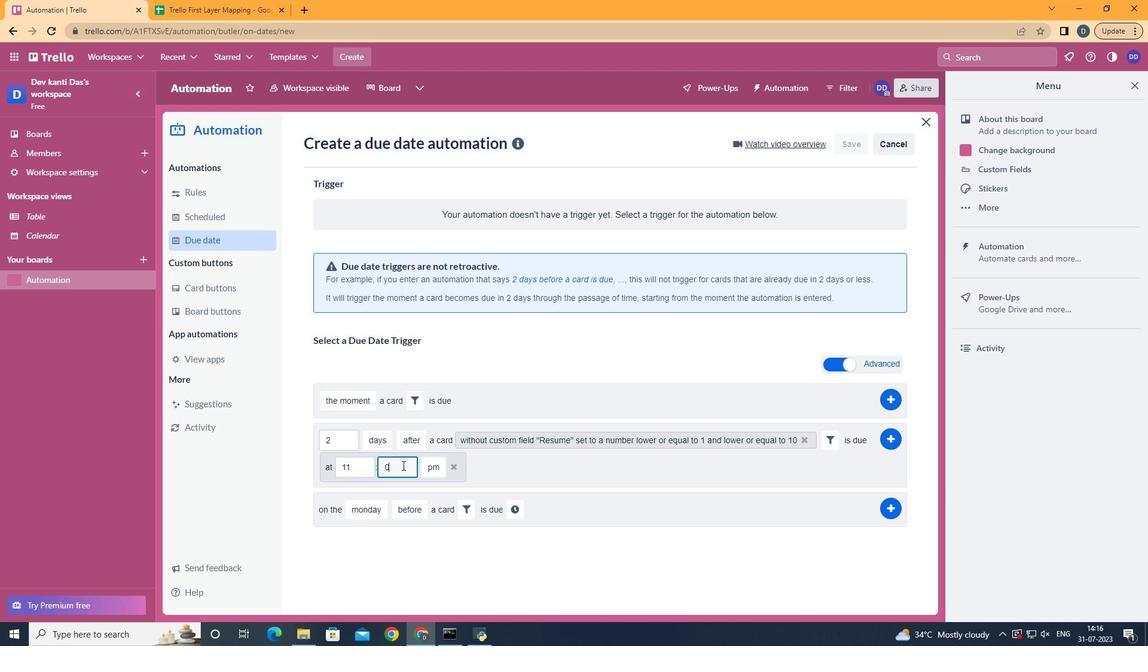 
Action: Mouse moved to (433, 488)
Screenshot: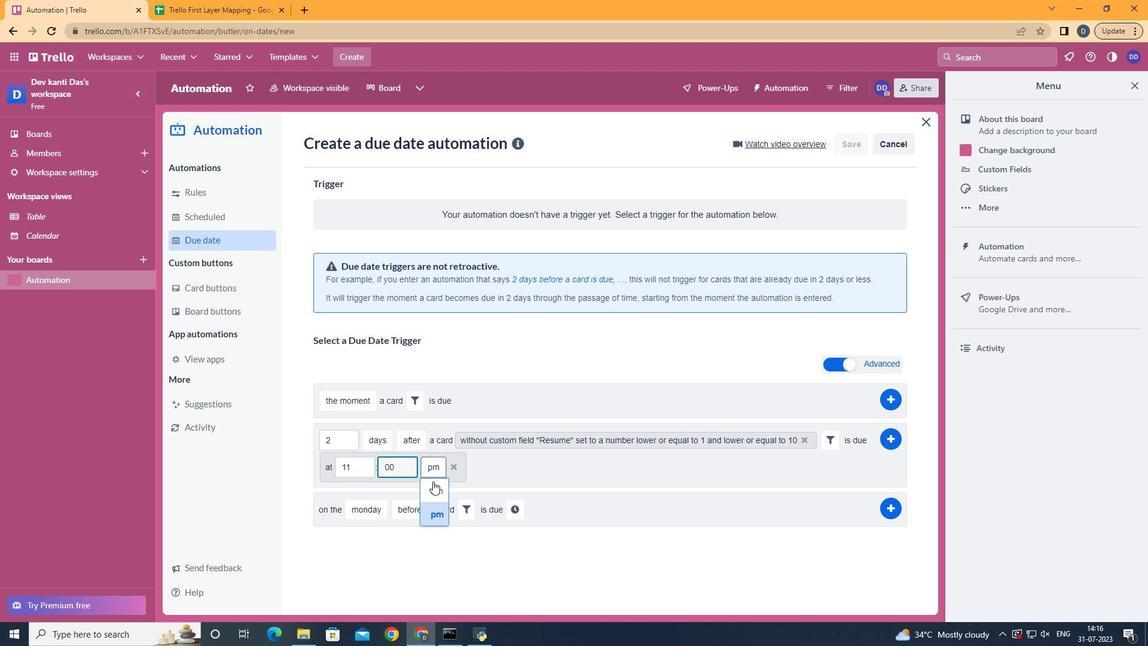 
Action: Mouse pressed left at (433, 488)
Screenshot: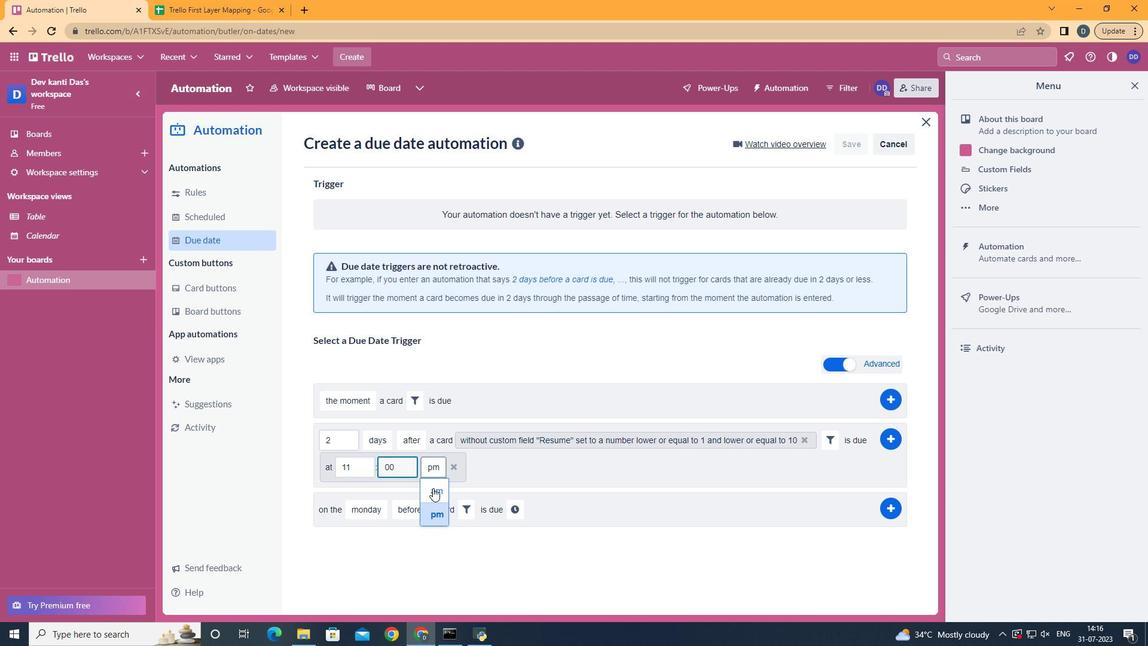 
Action: Mouse moved to (898, 442)
Screenshot: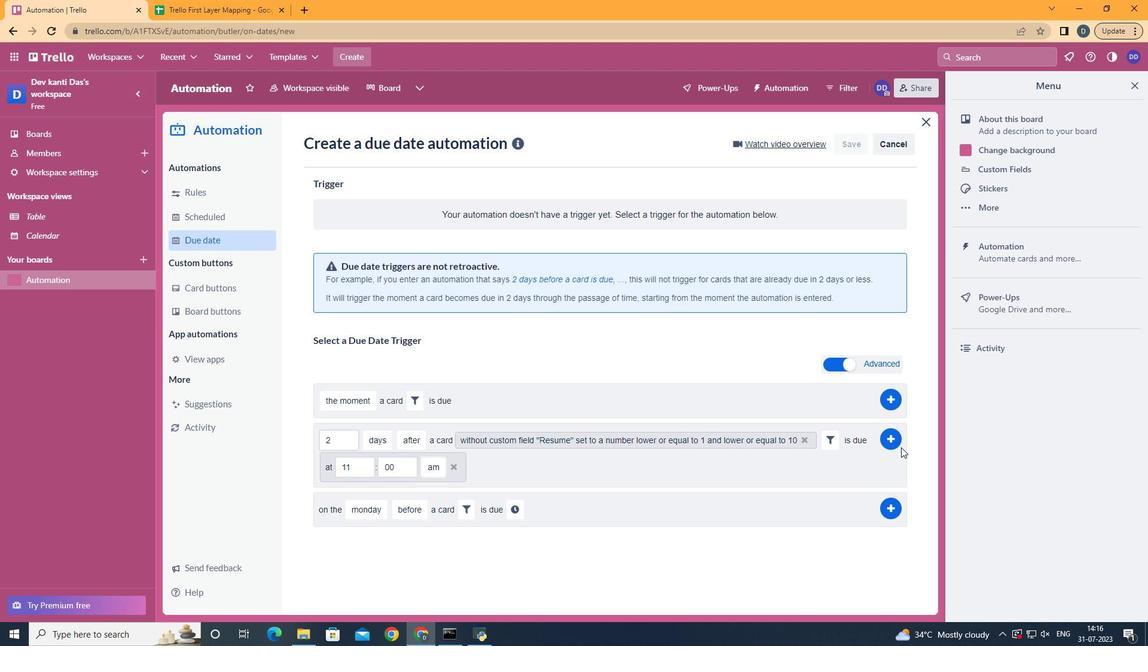 
Action: Mouse pressed left at (898, 442)
Screenshot: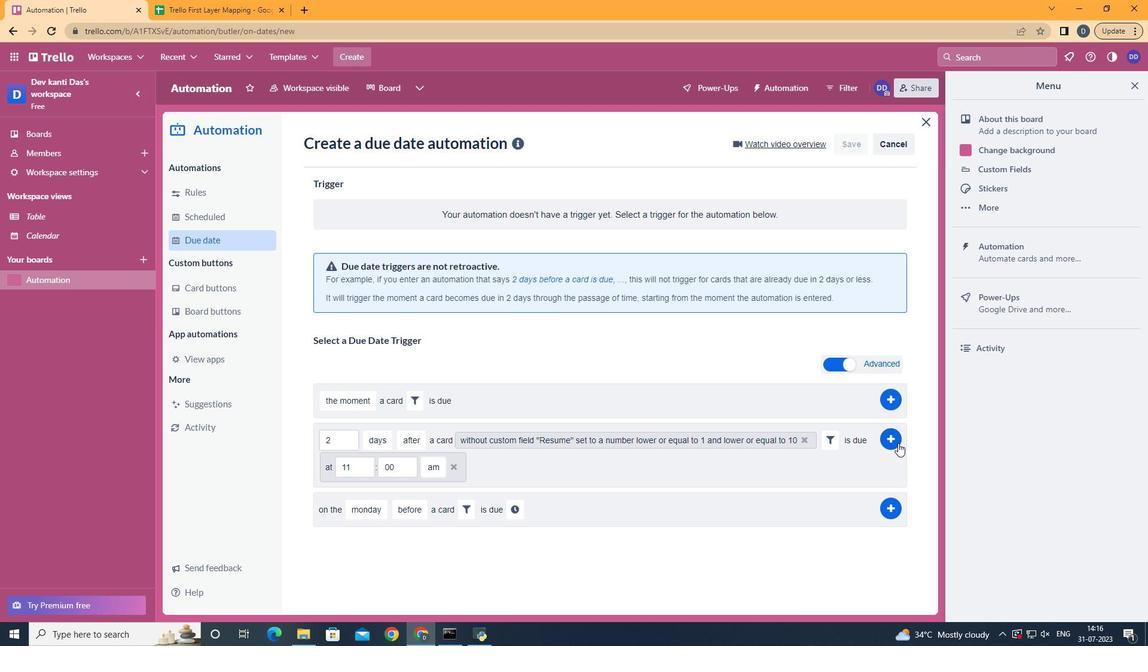 
Action: Mouse moved to (631, 319)
Screenshot: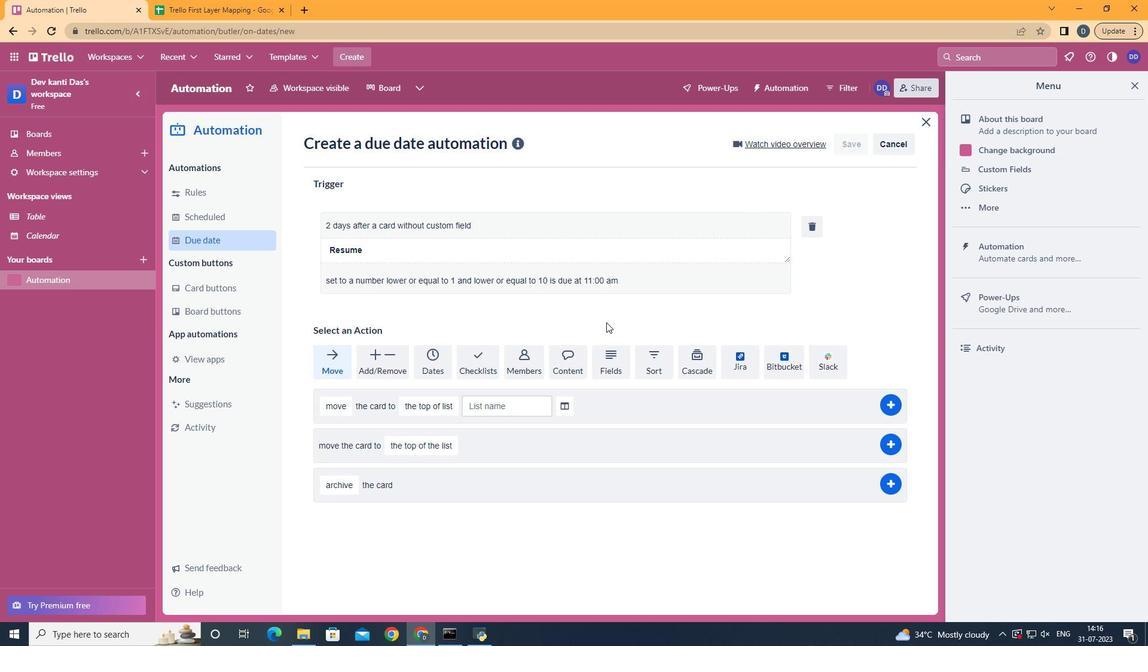 
